 Task: Create a due date automation trigger when advanced on, on the monday before a card is due add dates with a complete due date at 11:00 AM.
Action: Mouse moved to (1336, 112)
Screenshot: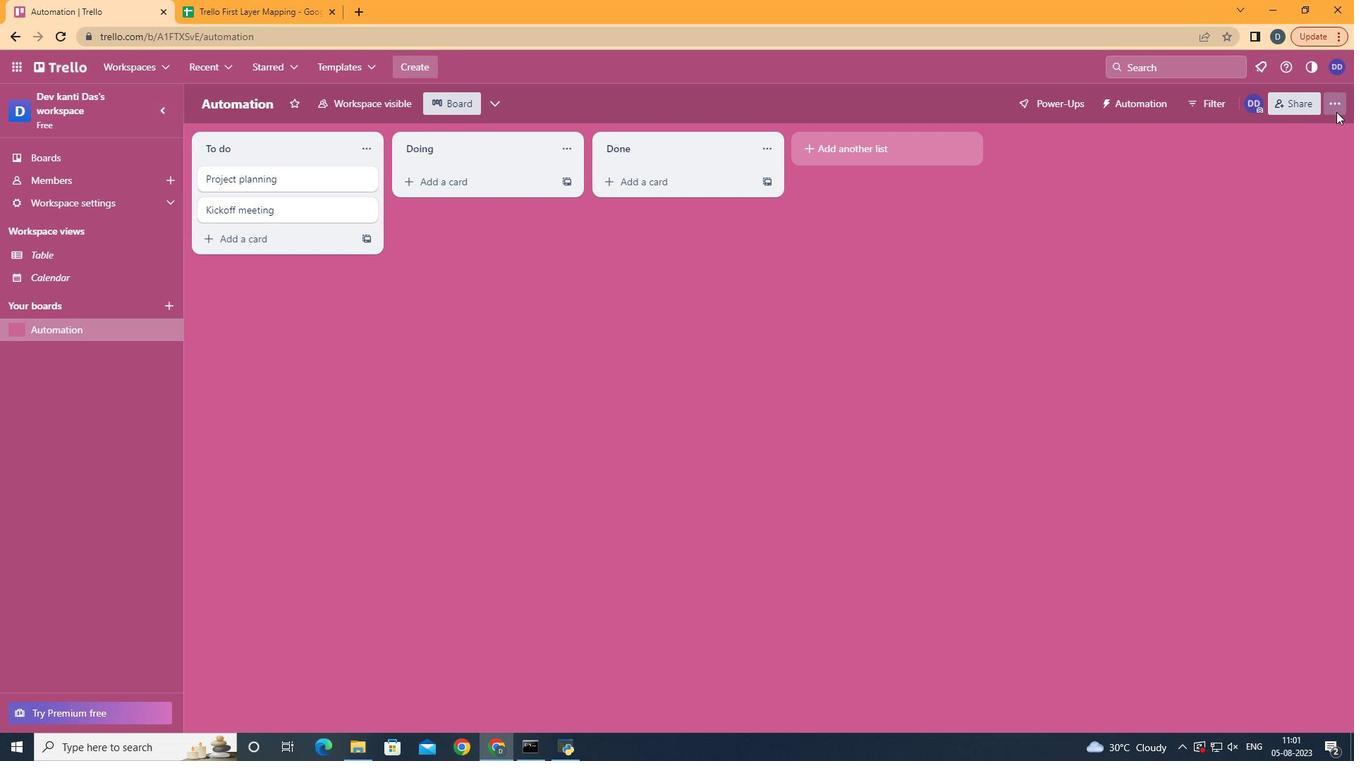 
Action: Mouse pressed left at (1336, 112)
Screenshot: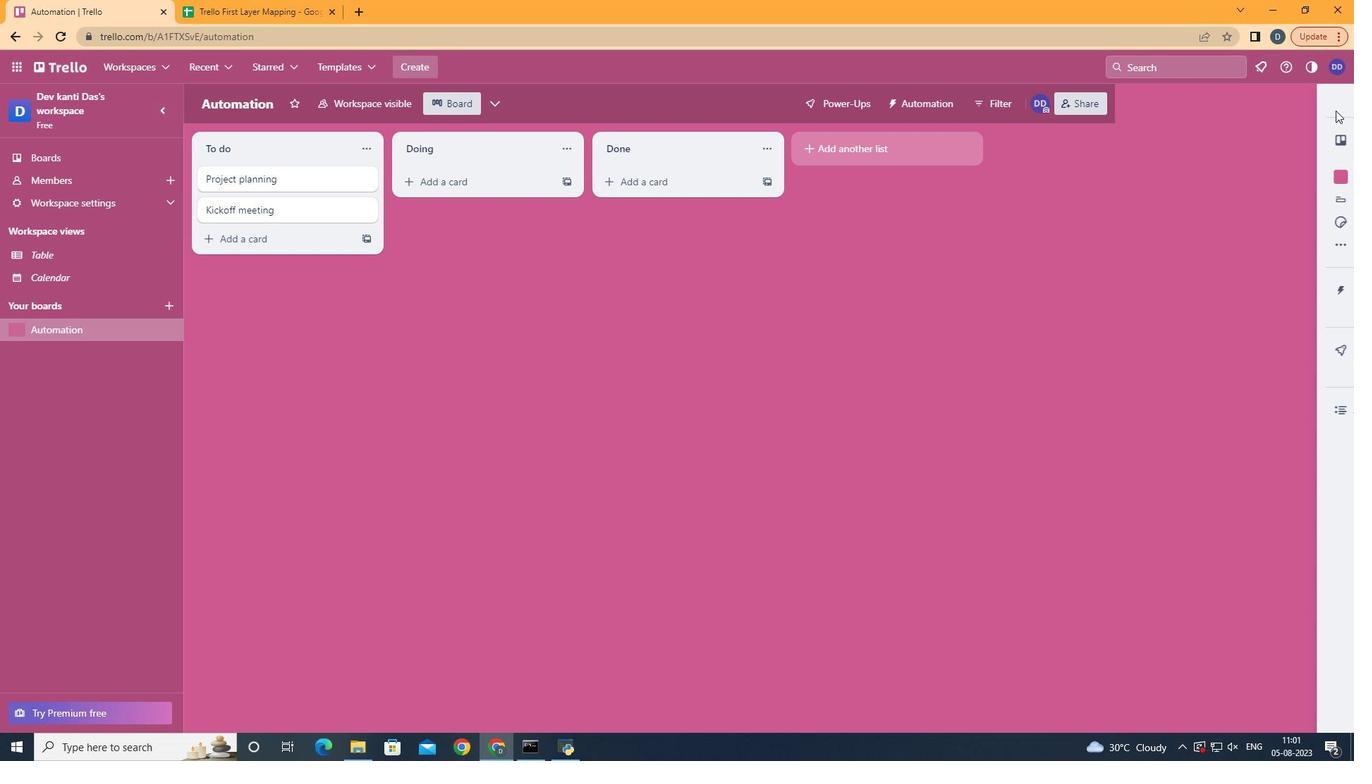 
Action: Mouse moved to (1199, 325)
Screenshot: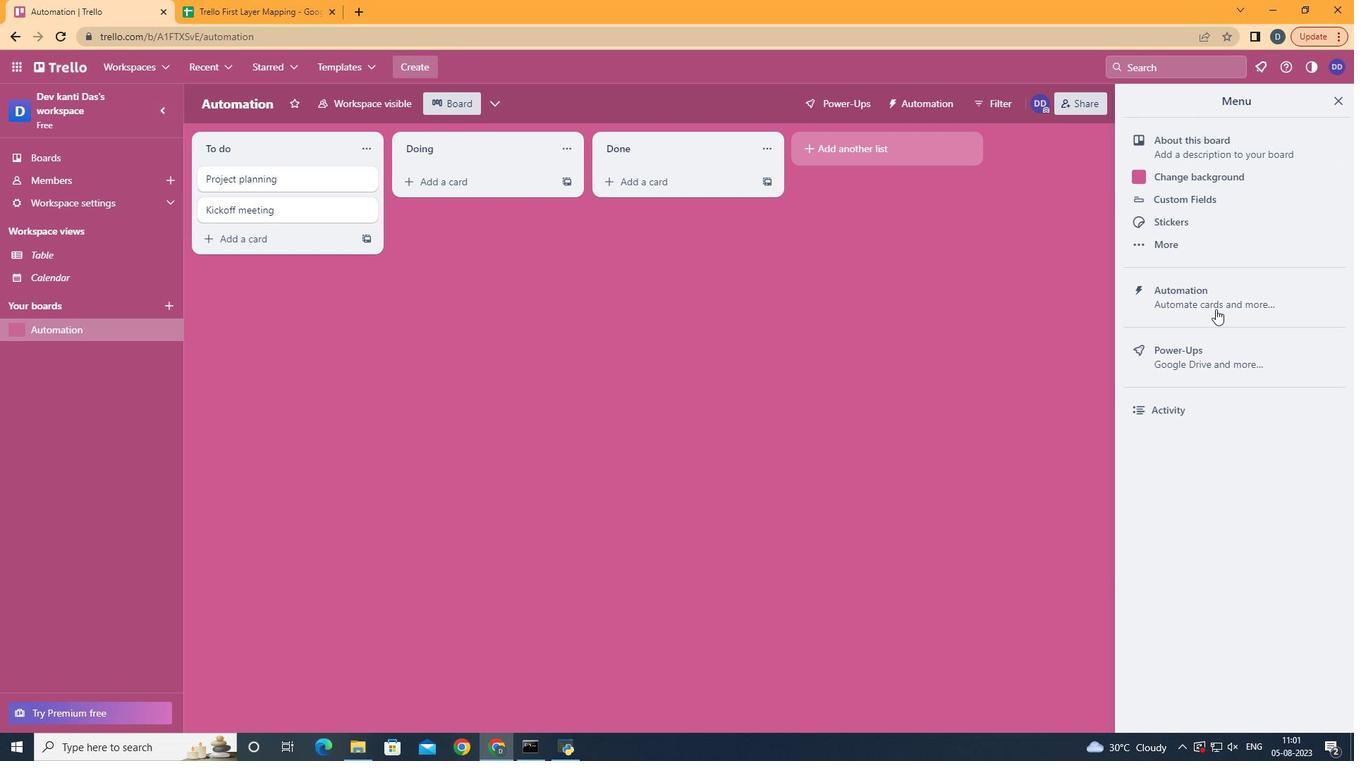 
Action: Mouse pressed left at (1199, 325)
Screenshot: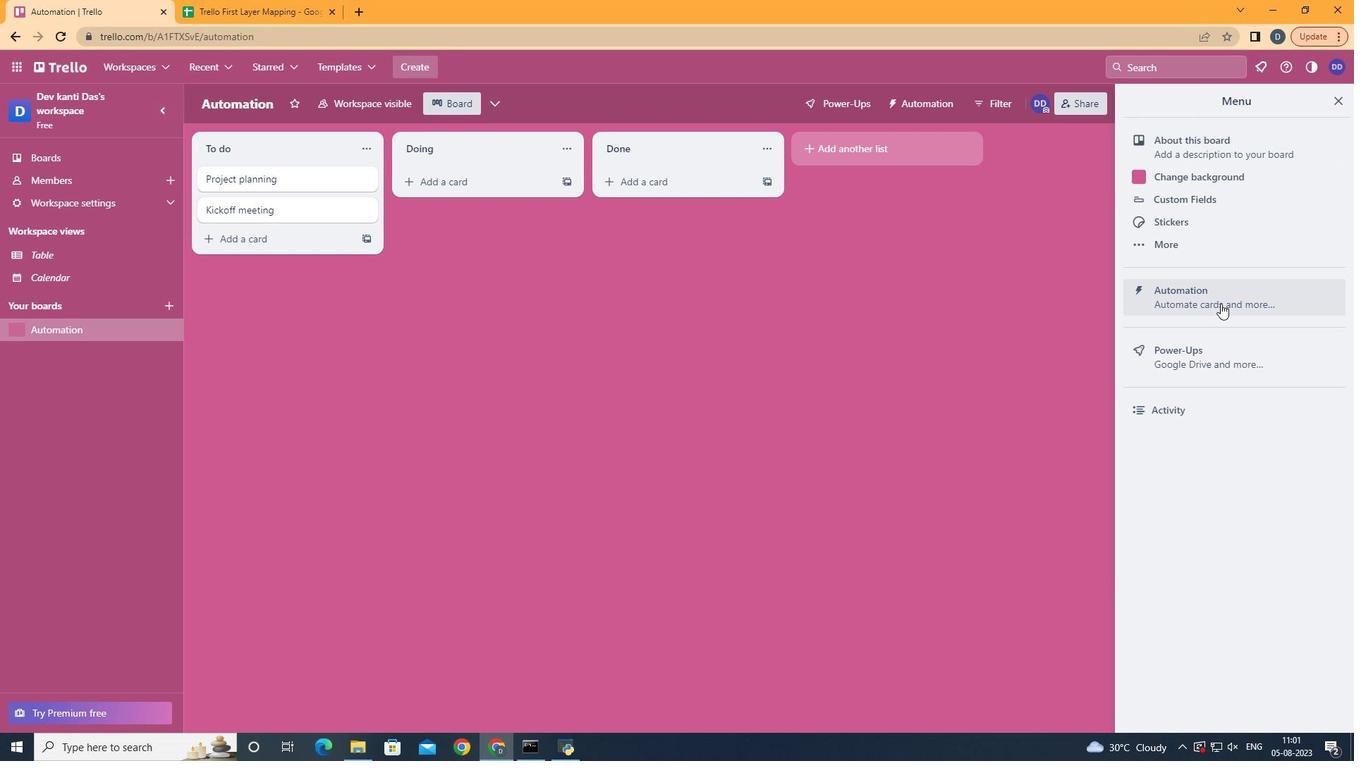 
Action: Mouse moved to (1220, 303)
Screenshot: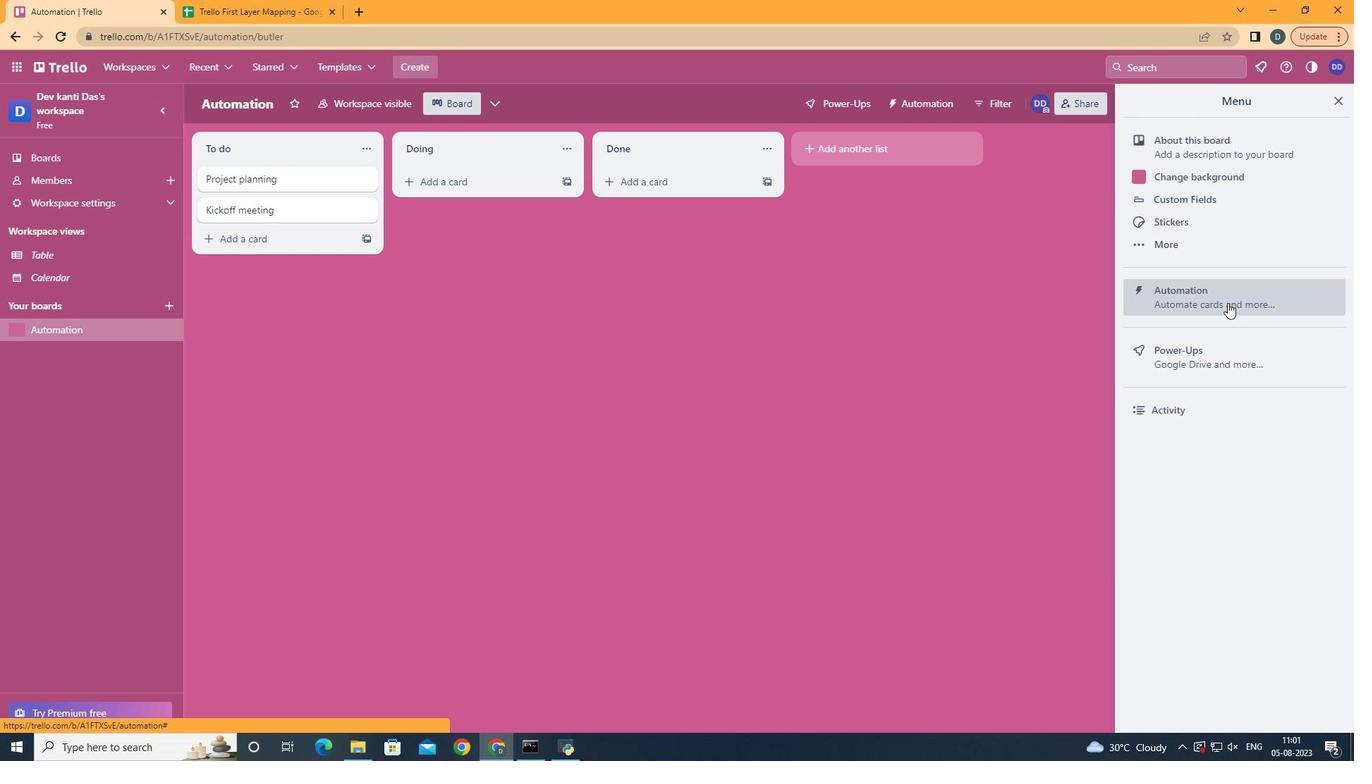 
Action: Mouse pressed left at (1220, 303)
Screenshot: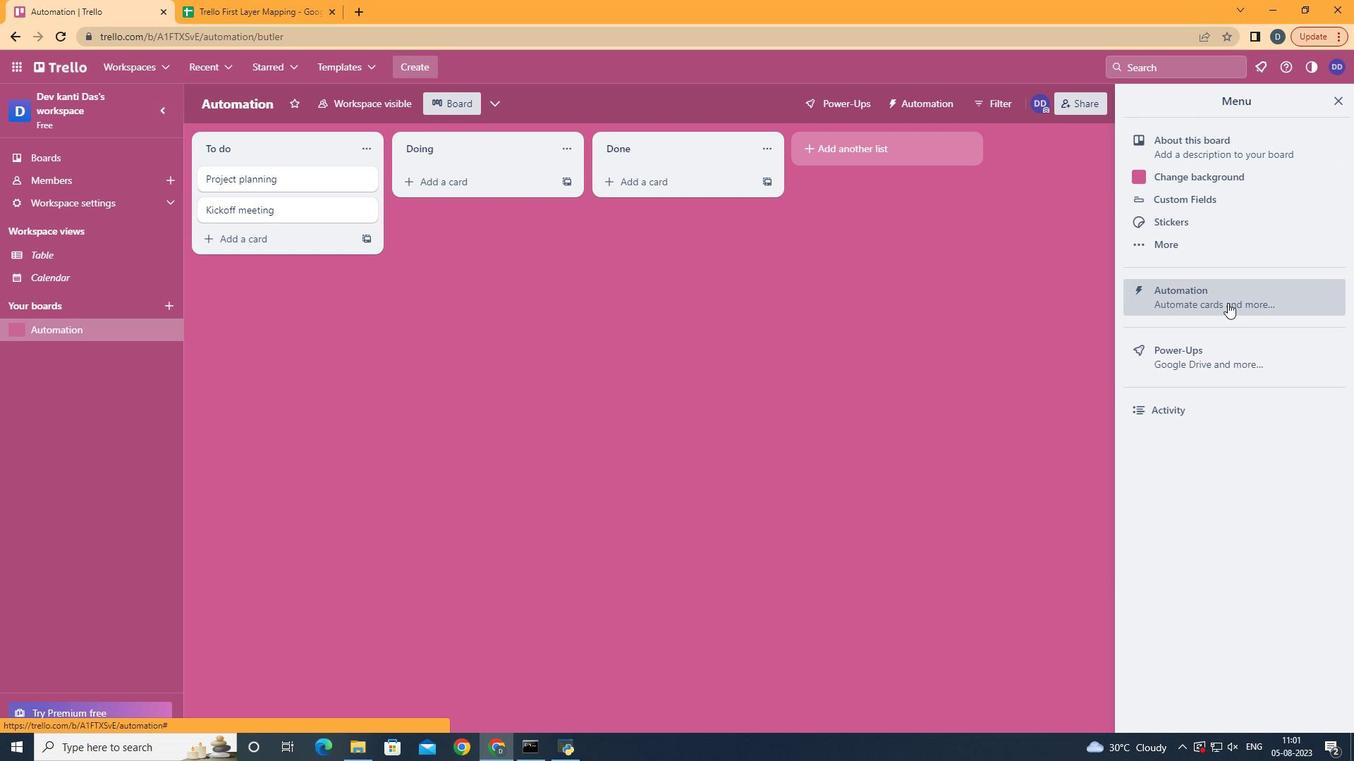 
Action: Mouse moved to (267, 284)
Screenshot: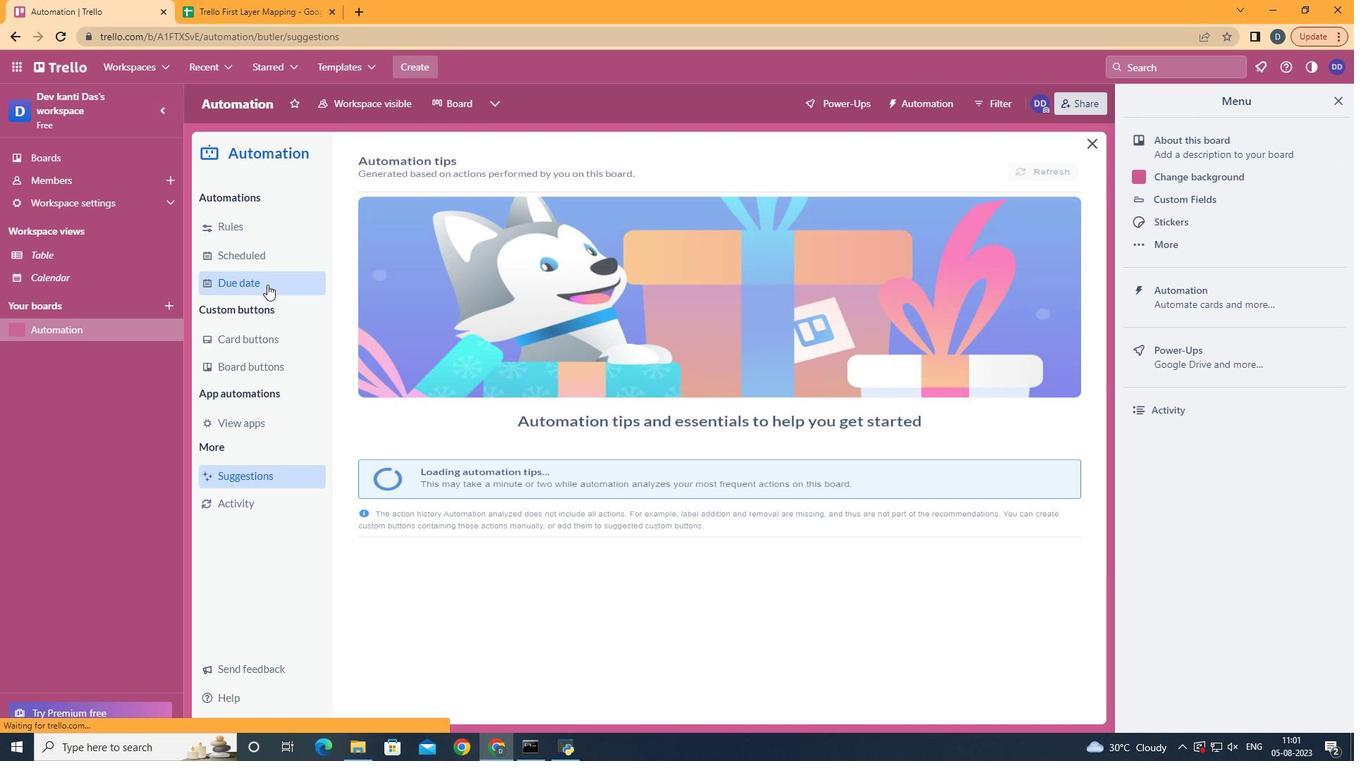 
Action: Mouse pressed left at (267, 284)
Screenshot: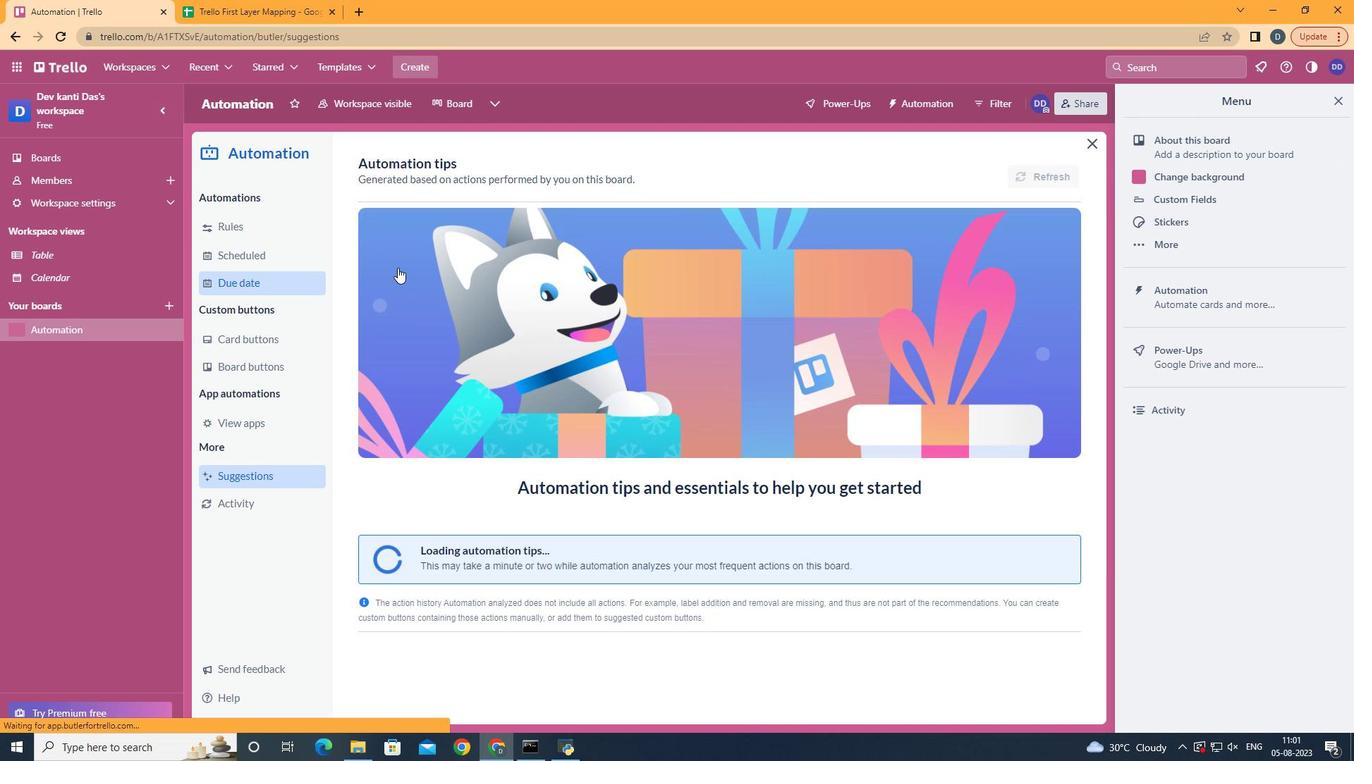 
Action: Mouse moved to (999, 166)
Screenshot: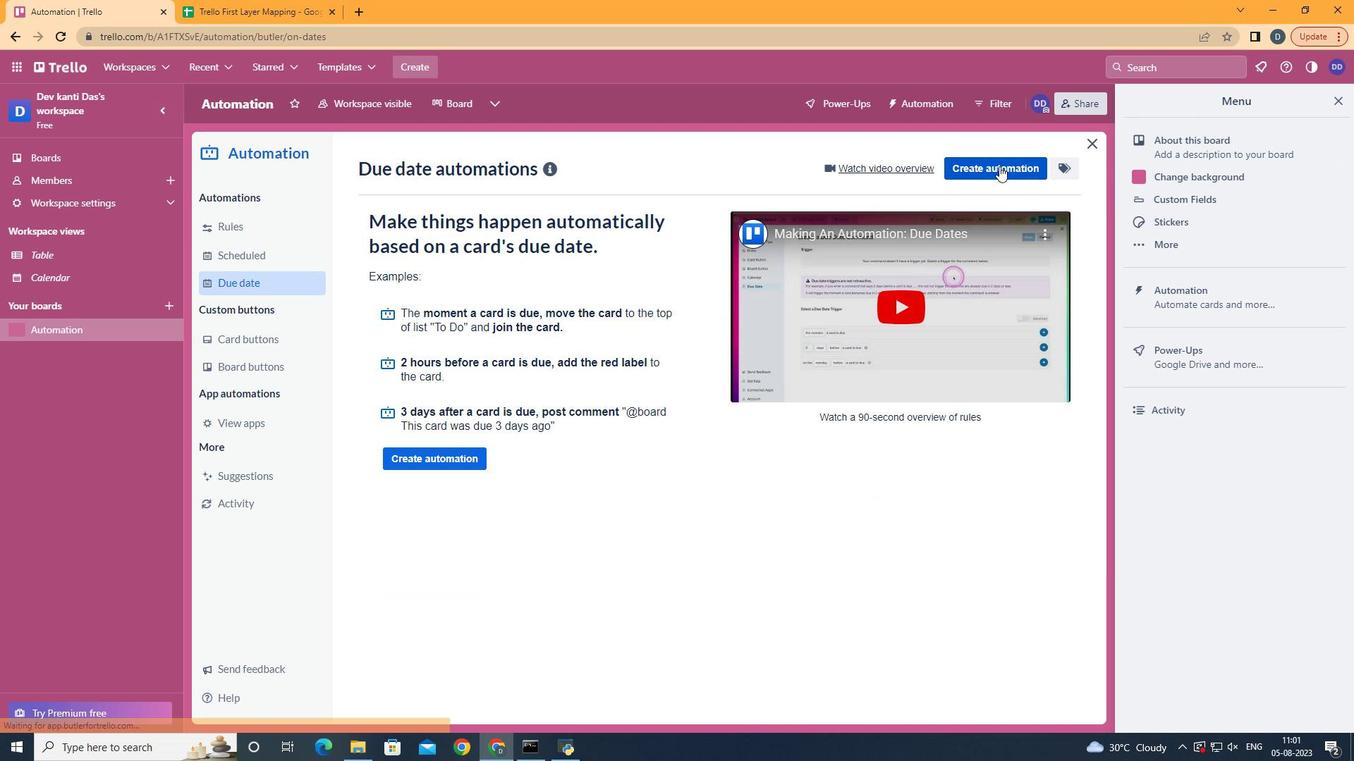 
Action: Mouse pressed left at (999, 166)
Screenshot: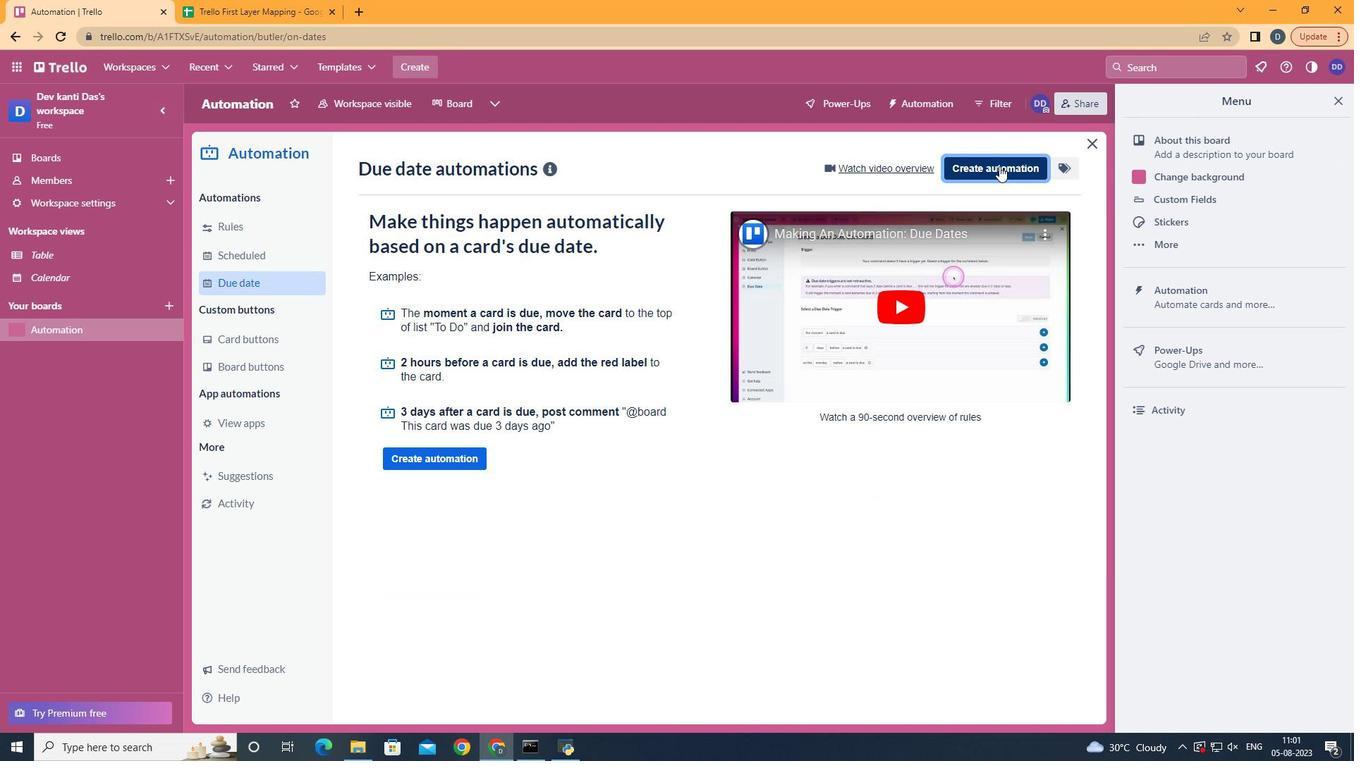 
Action: Mouse moved to (727, 294)
Screenshot: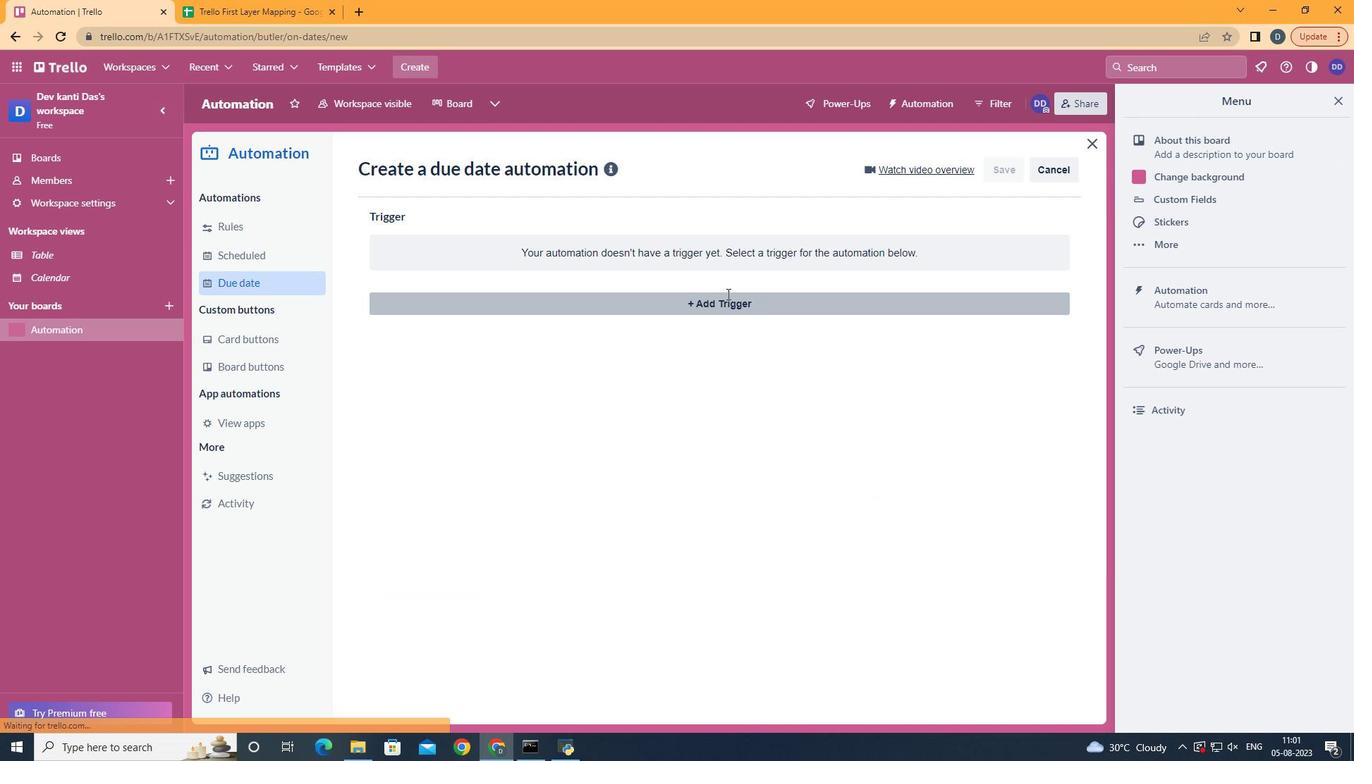 
Action: Mouse pressed left at (727, 294)
Screenshot: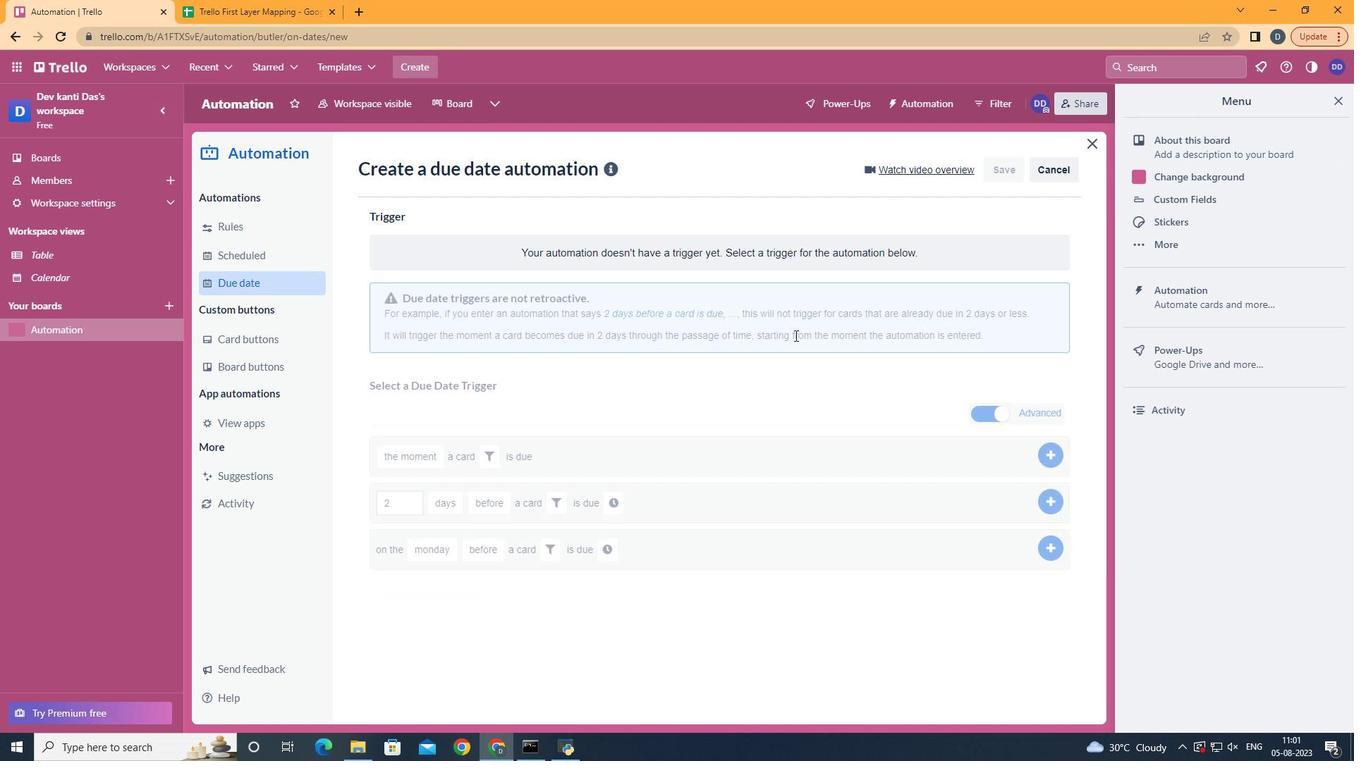 
Action: Mouse moved to (451, 372)
Screenshot: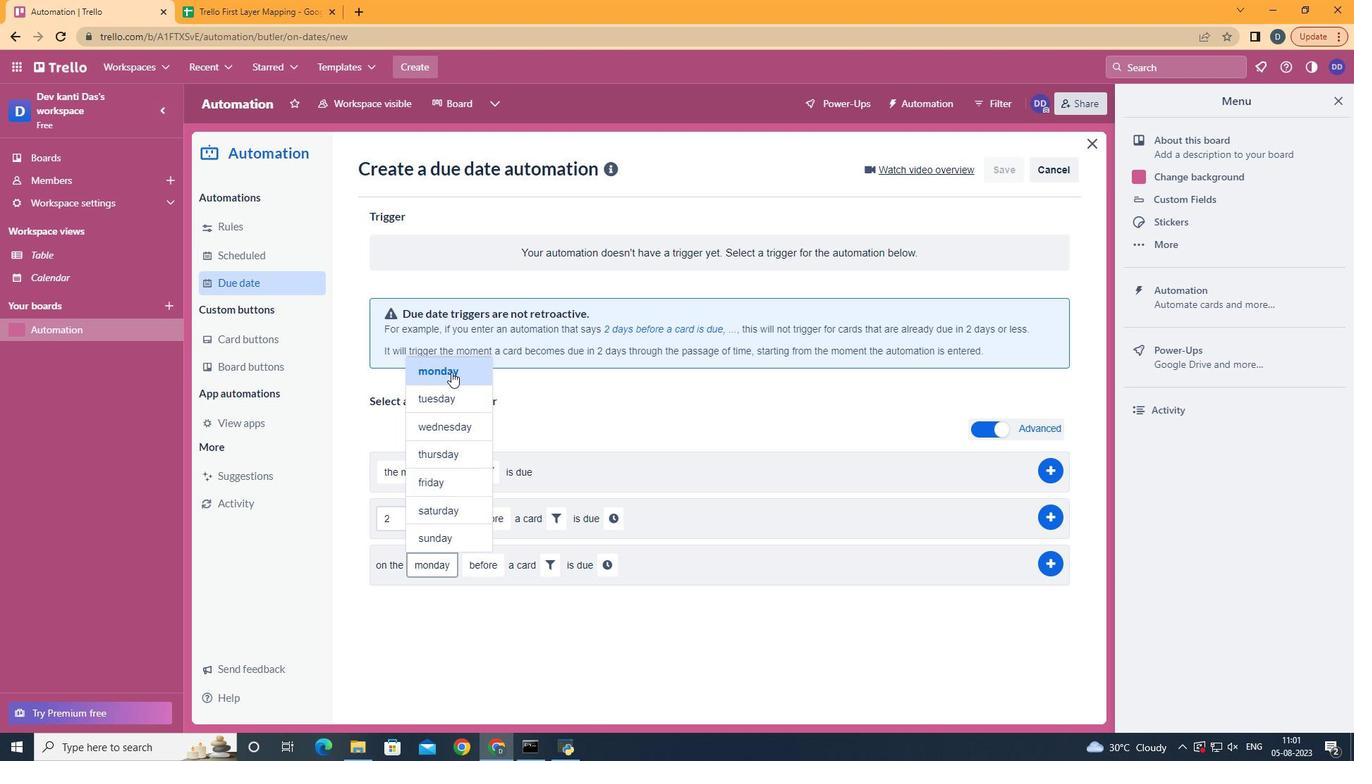
Action: Mouse pressed left at (451, 372)
Screenshot: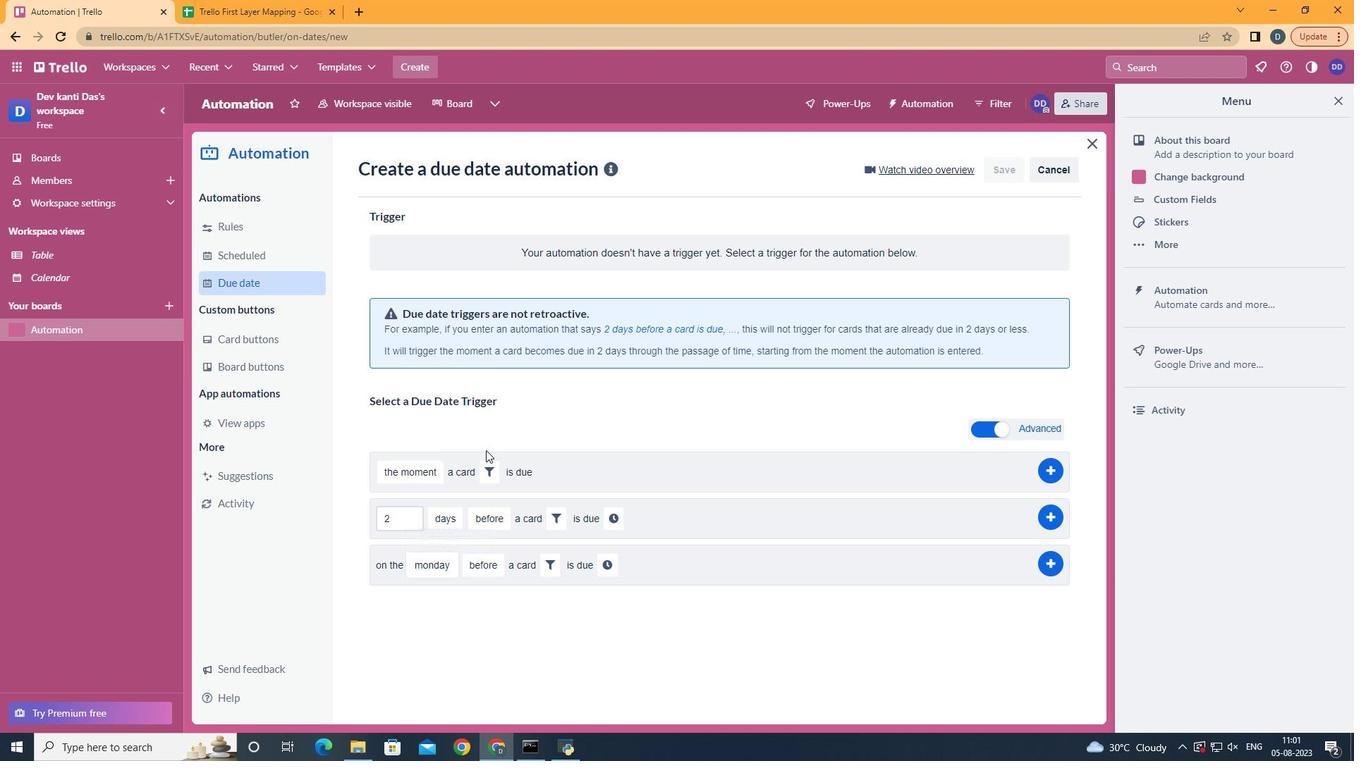 
Action: Mouse moved to (488, 598)
Screenshot: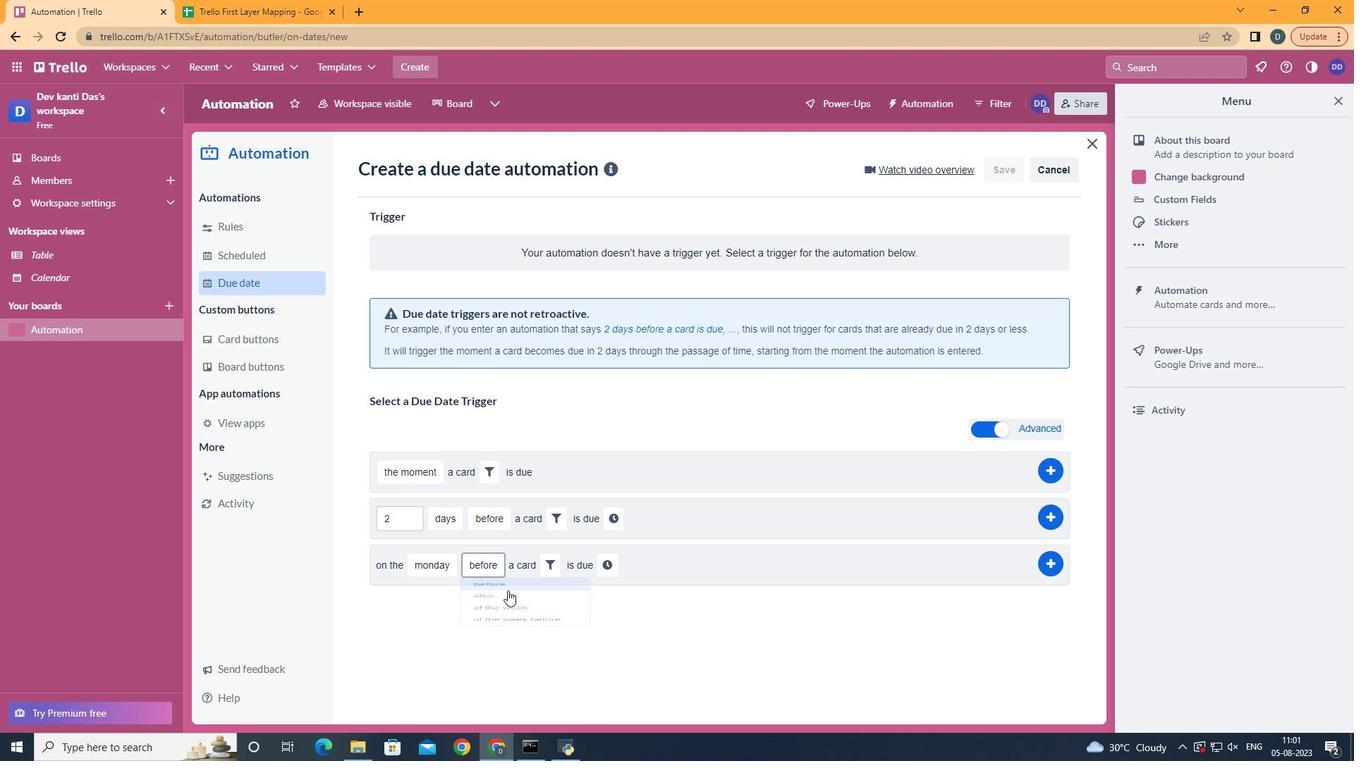 
Action: Mouse pressed left at (488, 598)
Screenshot: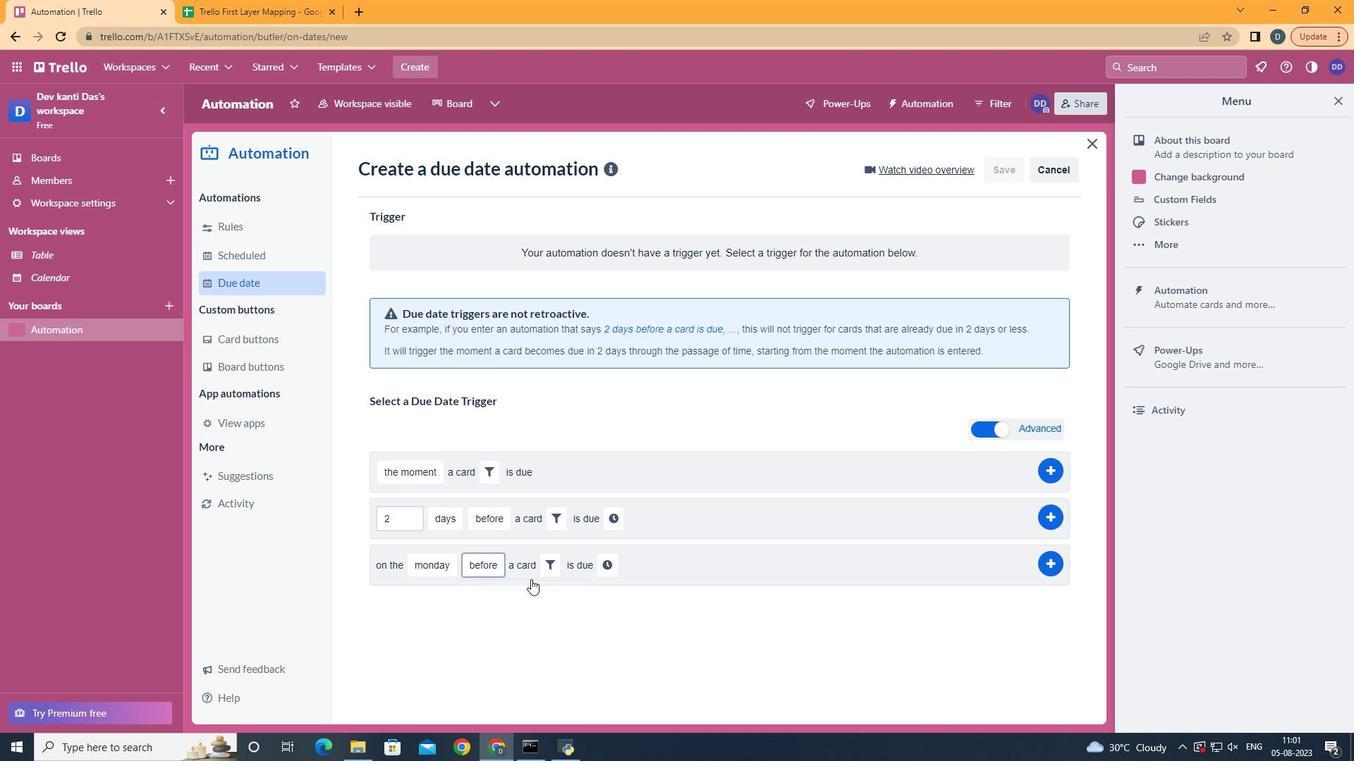 
Action: Mouse moved to (550, 567)
Screenshot: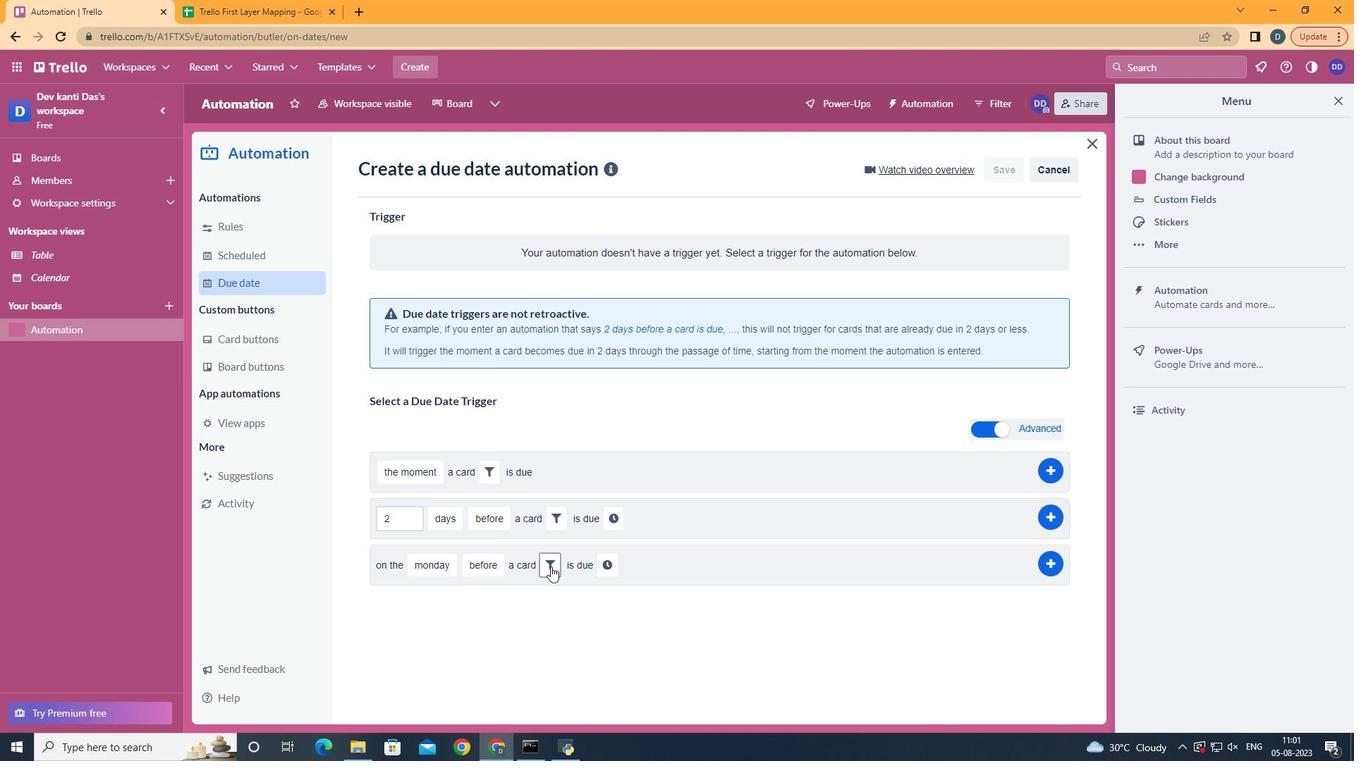 
Action: Mouse pressed left at (550, 567)
Screenshot: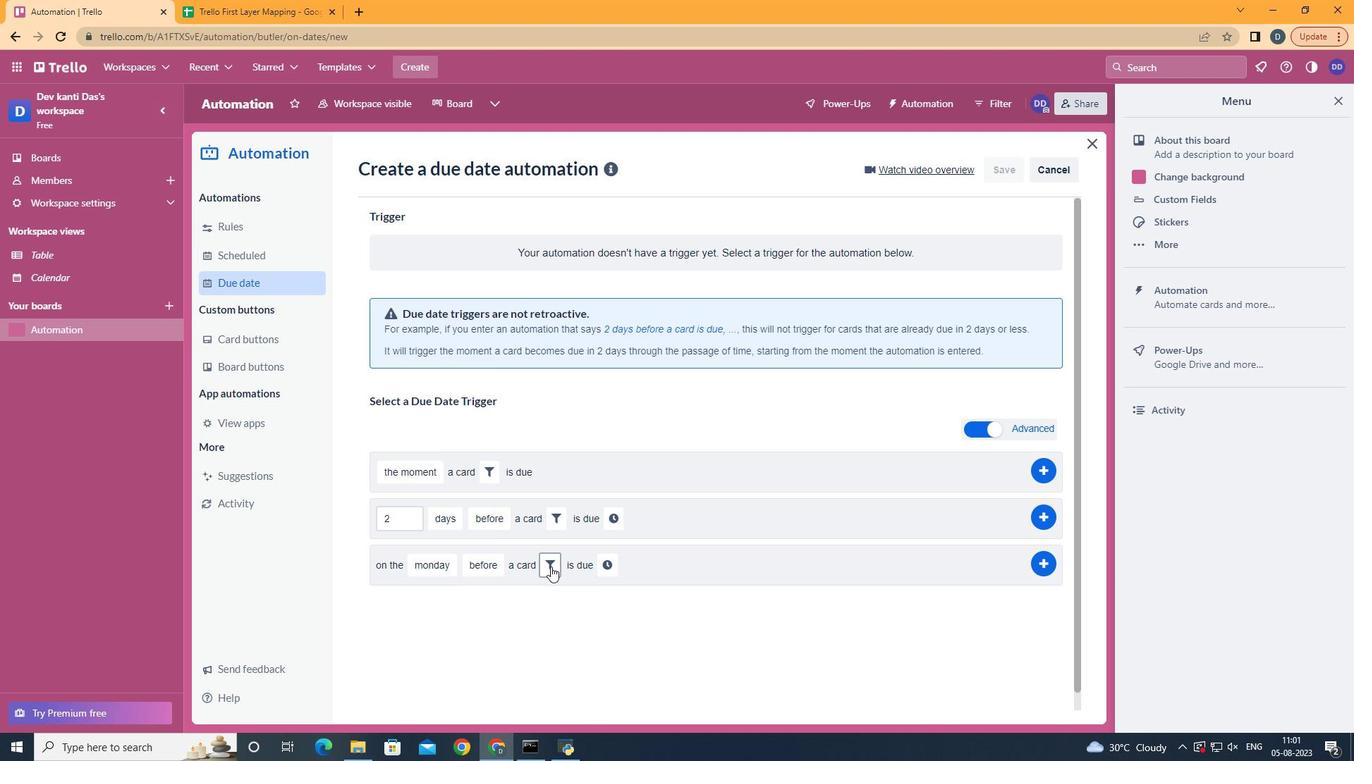 
Action: Mouse moved to (638, 610)
Screenshot: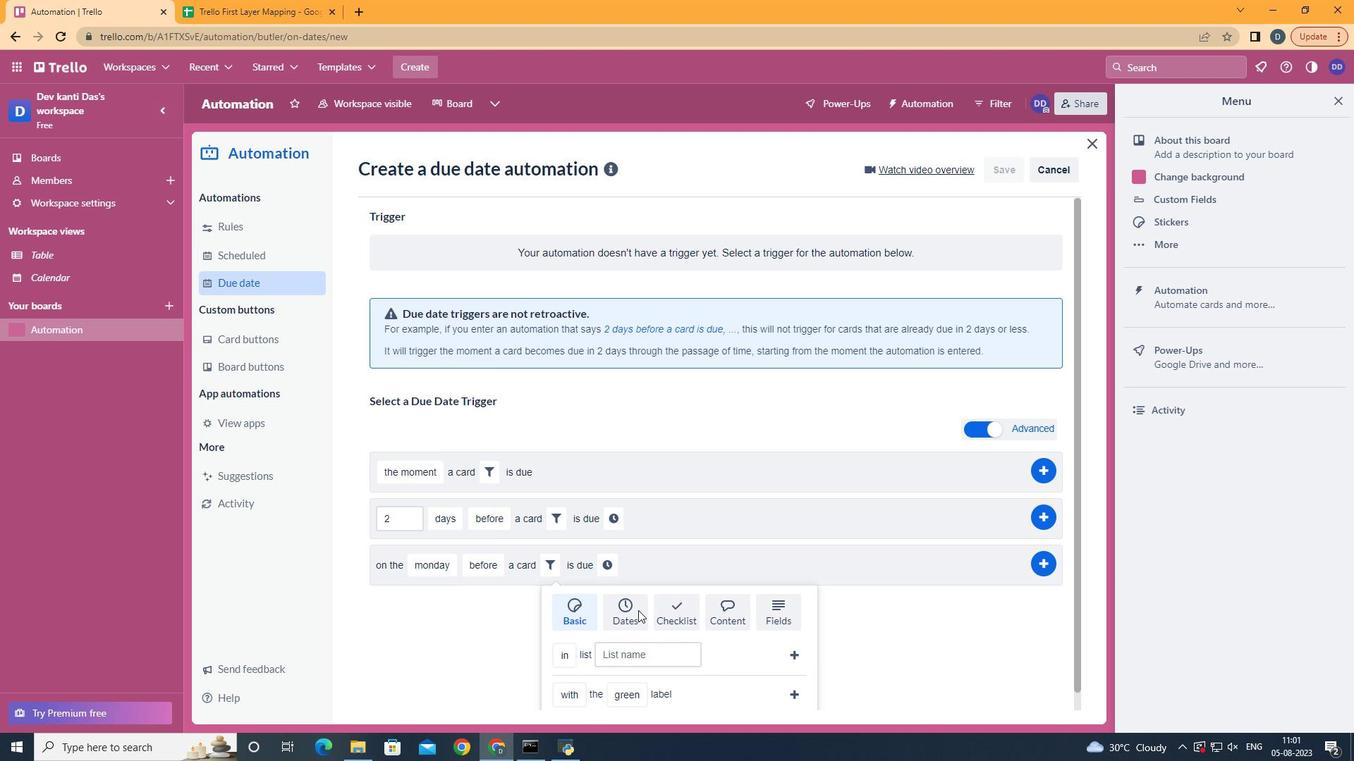
Action: Mouse pressed left at (638, 610)
Screenshot: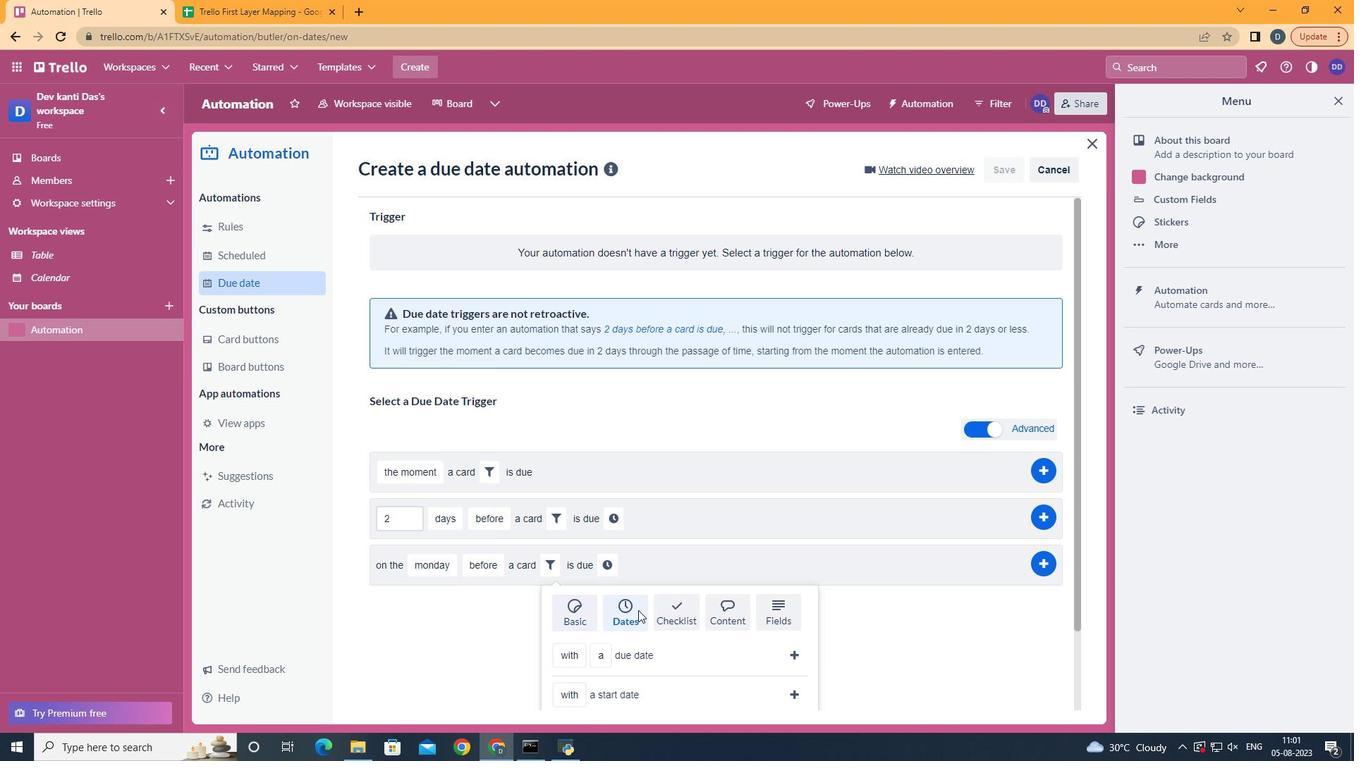 
Action: Mouse scrolled (638, 610) with delta (0, 0)
Screenshot: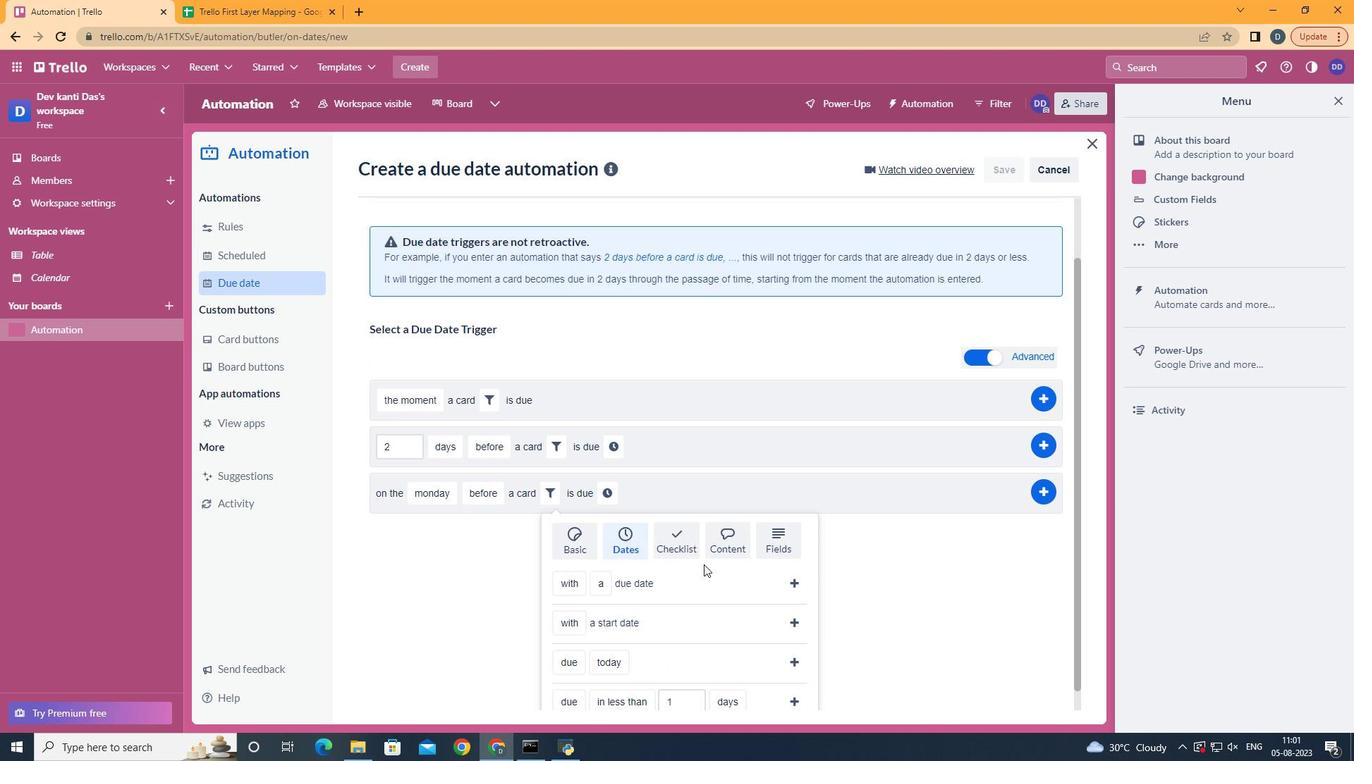 
Action: Mouse scrolled (638, 610) with delta (0, 0)
Screenshot: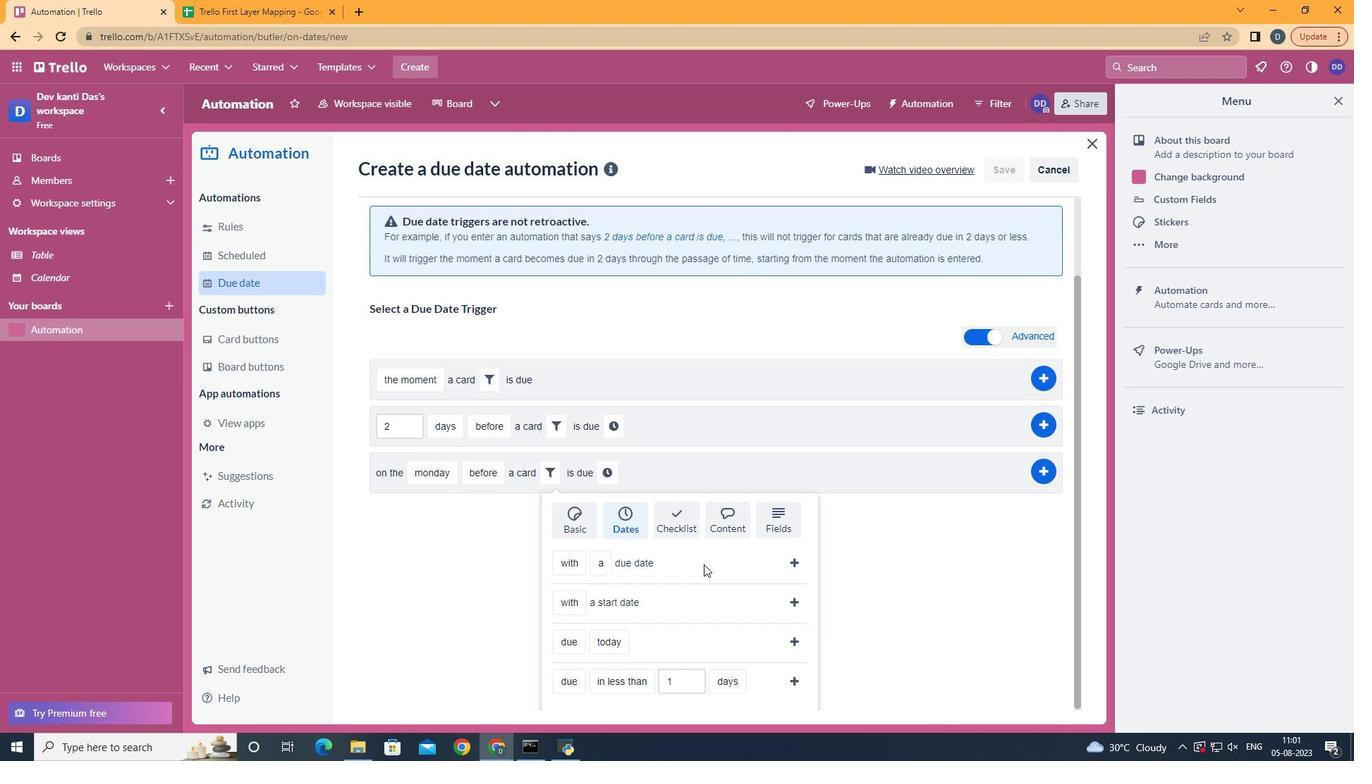 
Action: Mouse scrolled (638, 610) with delta (0, 0)
Screenshot: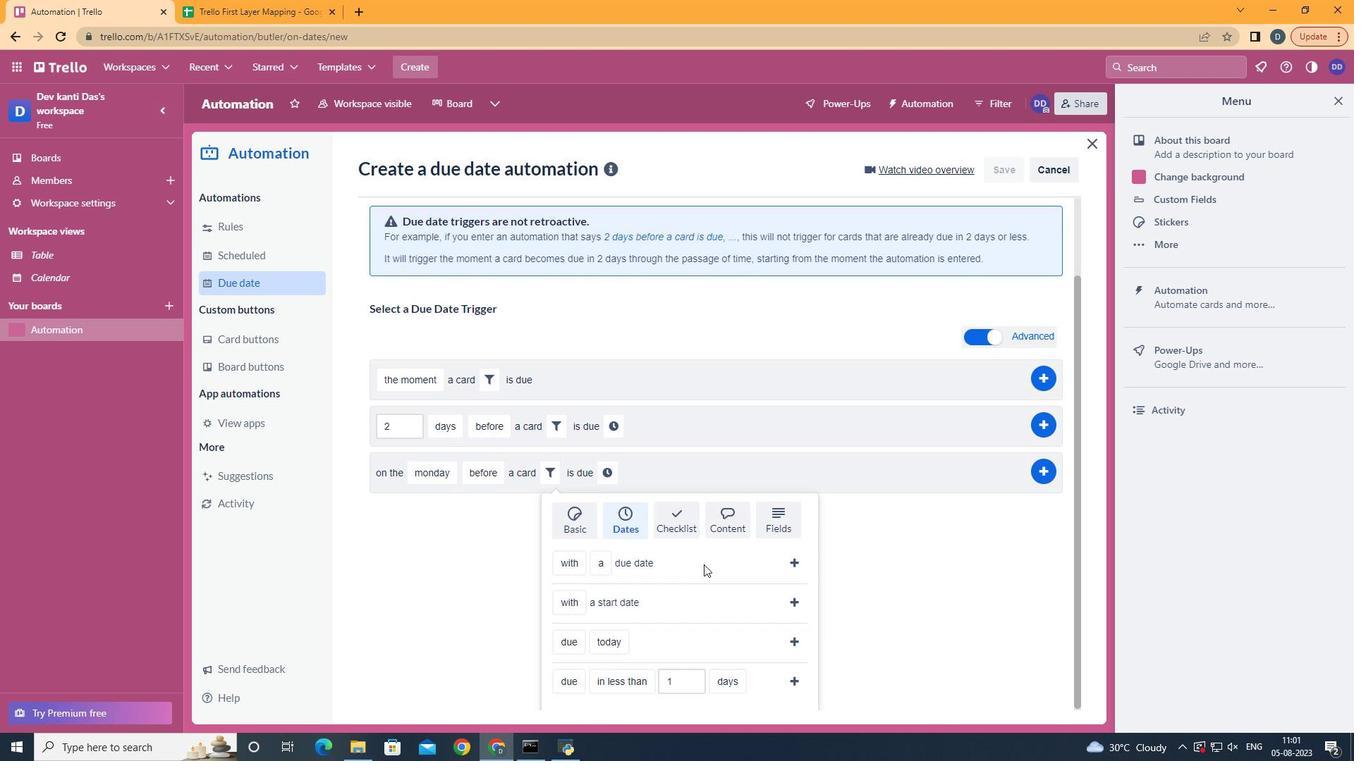 
Action: Mouse scrolled (638, 610) with delta (0, 0)
Screenshot: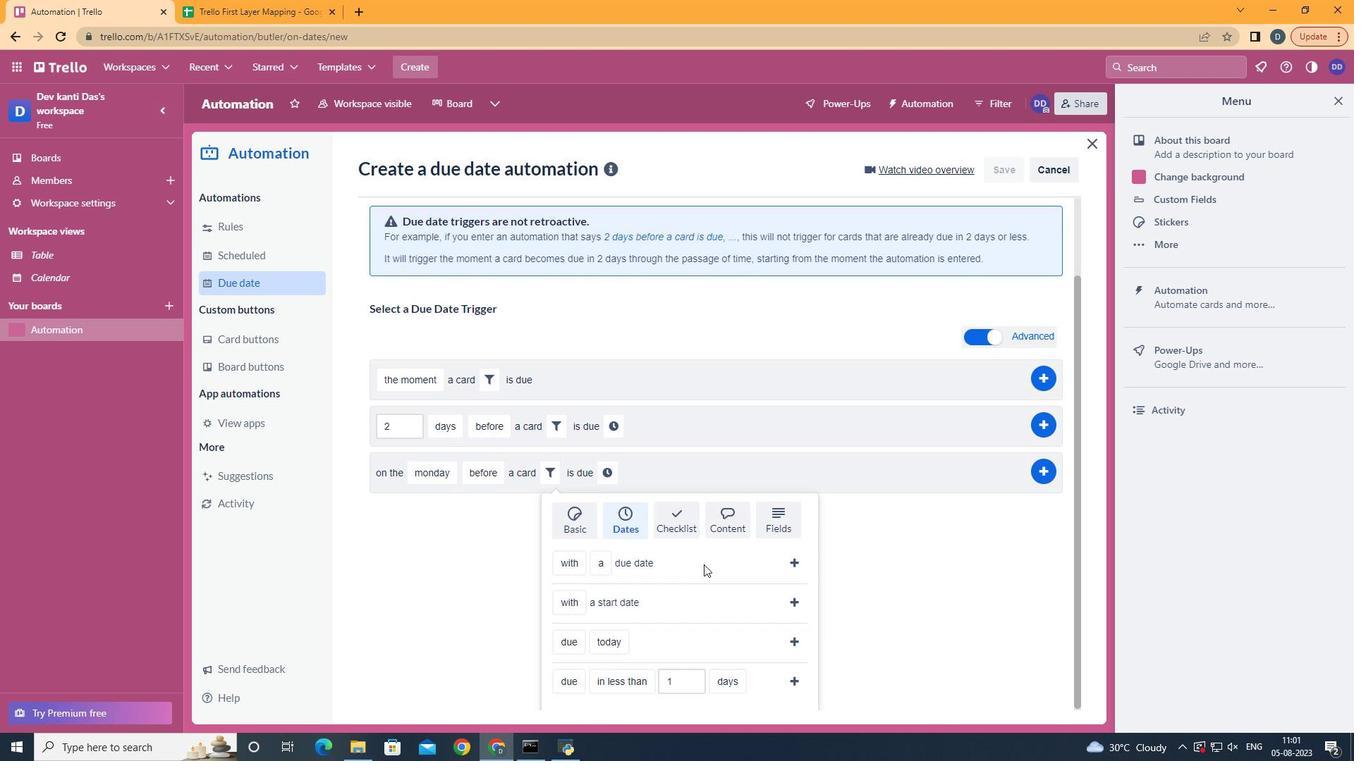 
Action: Mouse scrolled (638, 610) with delta (0, 0)
Screenshot: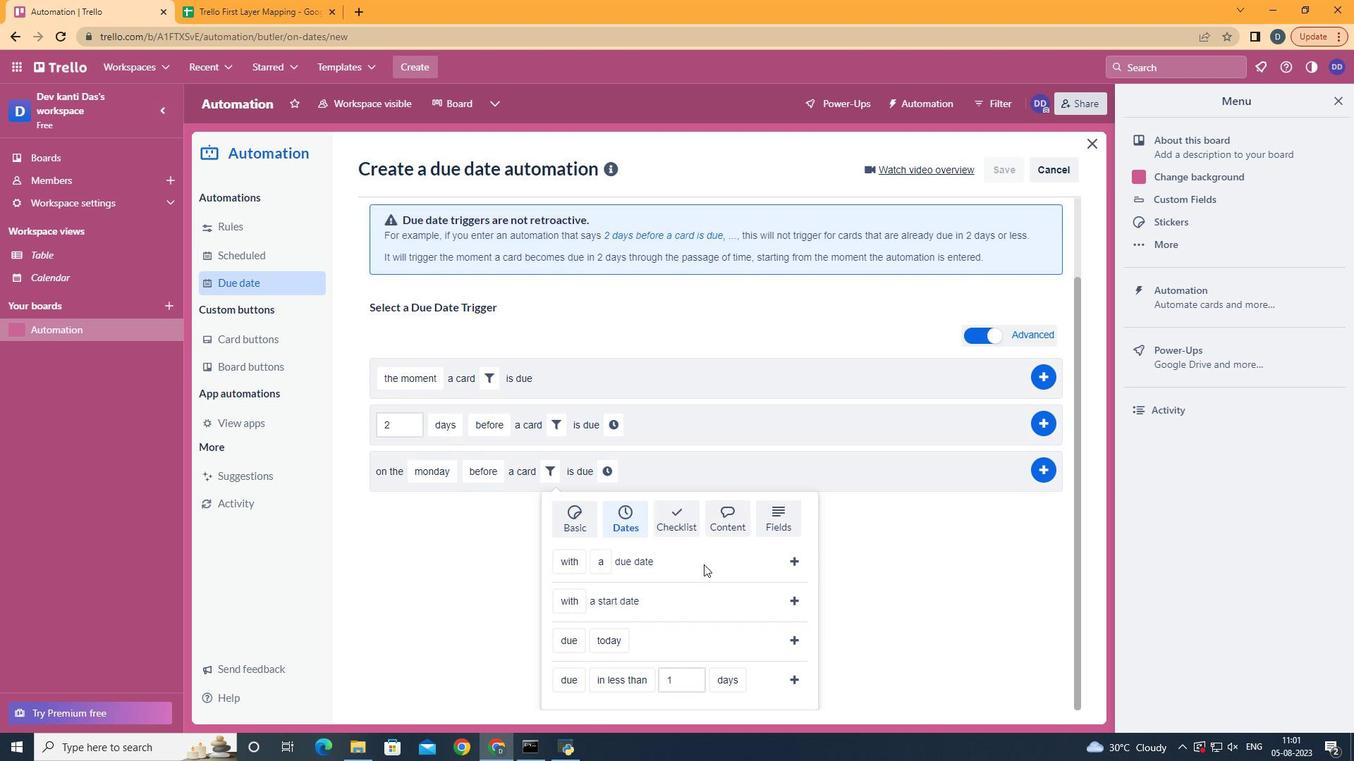 
Action: Mouse moved to (581, 588)
Screenshot: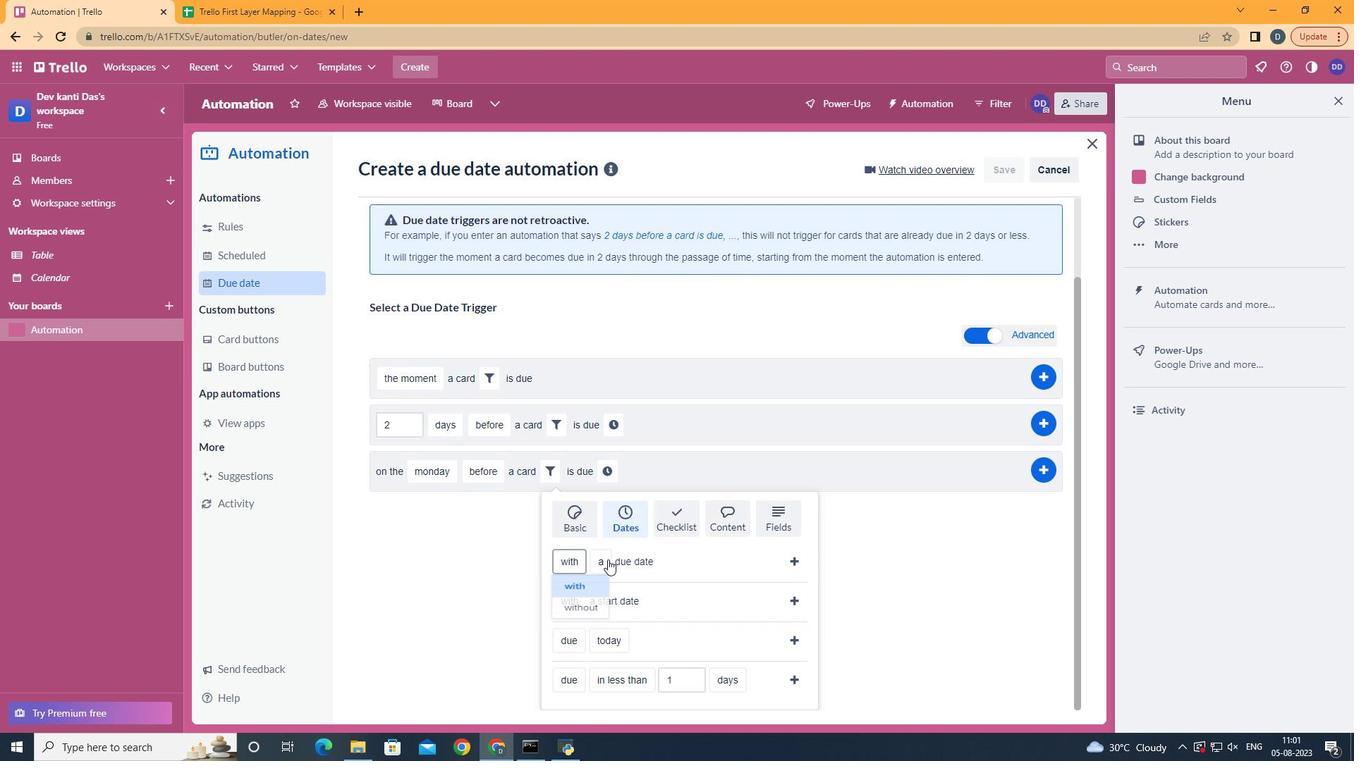 
Action: Mouse pressed left at (581, 588)
Screenshot: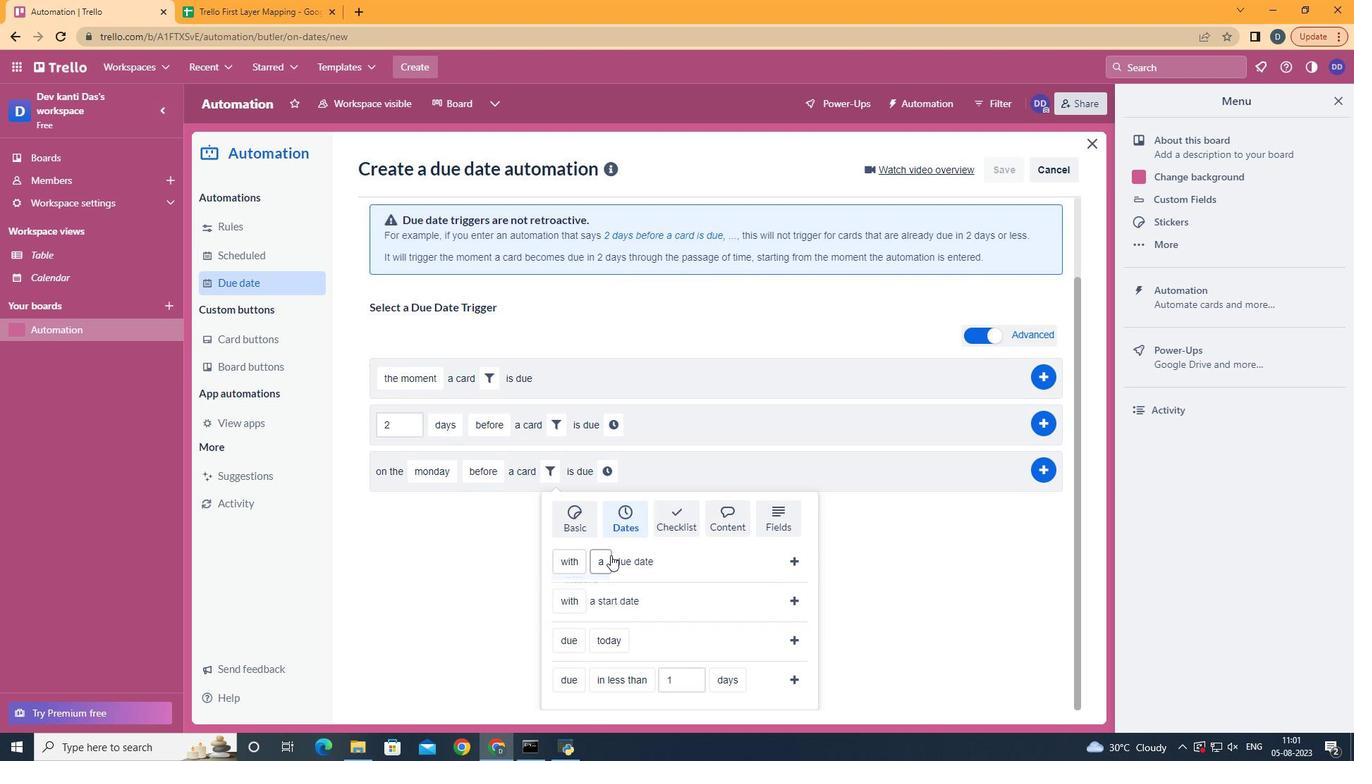 
Action: Mouse moved to (627, 613)
Screenshot: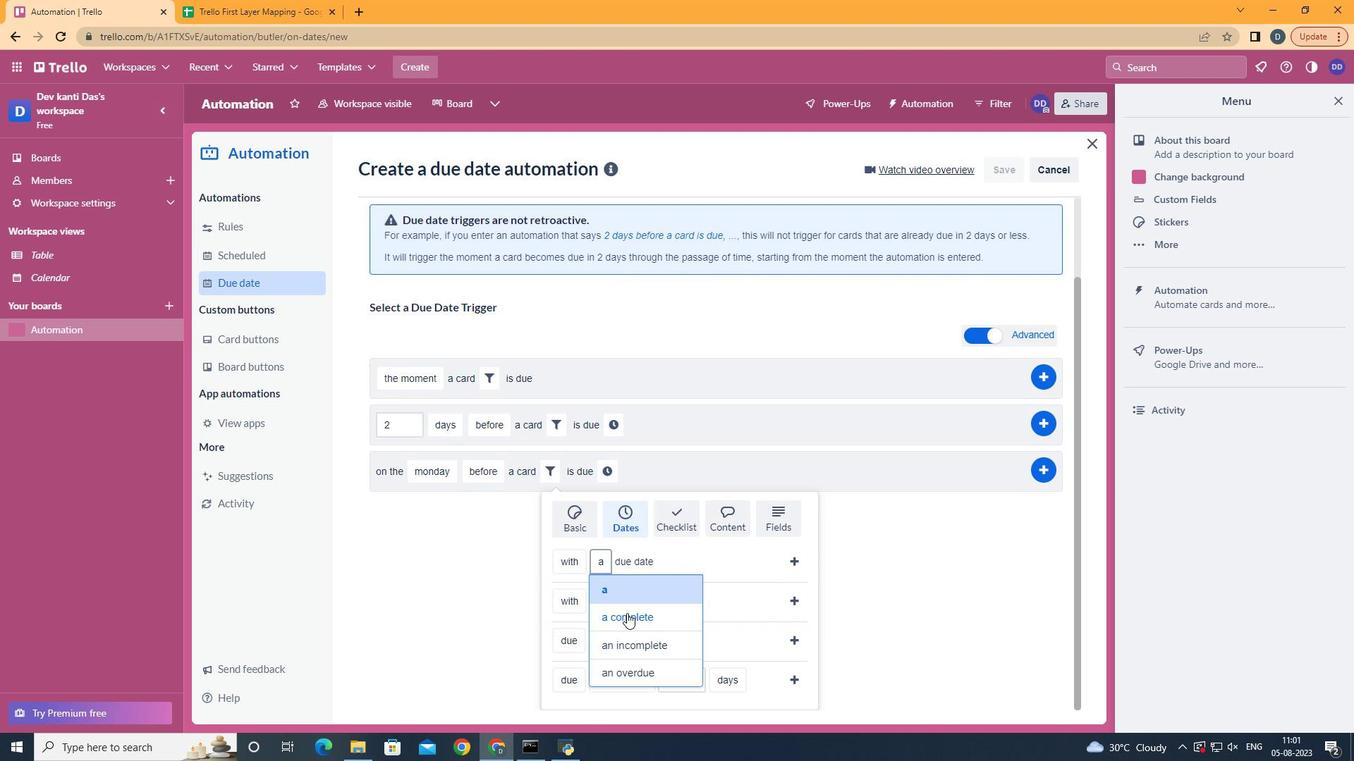 
Action: Mouse pressed left at (627, 613)
Screenshot: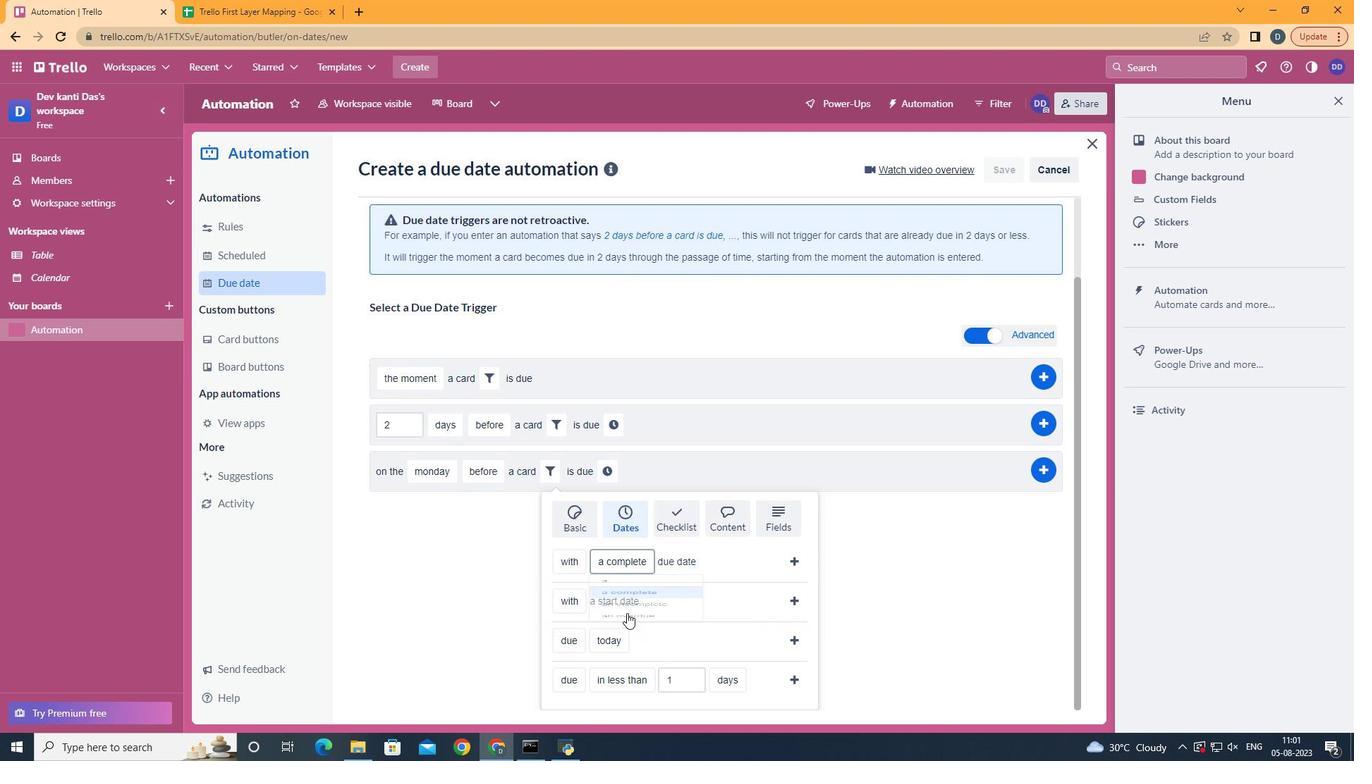
Action: Mouse moved to (798, 563)
Screenshot: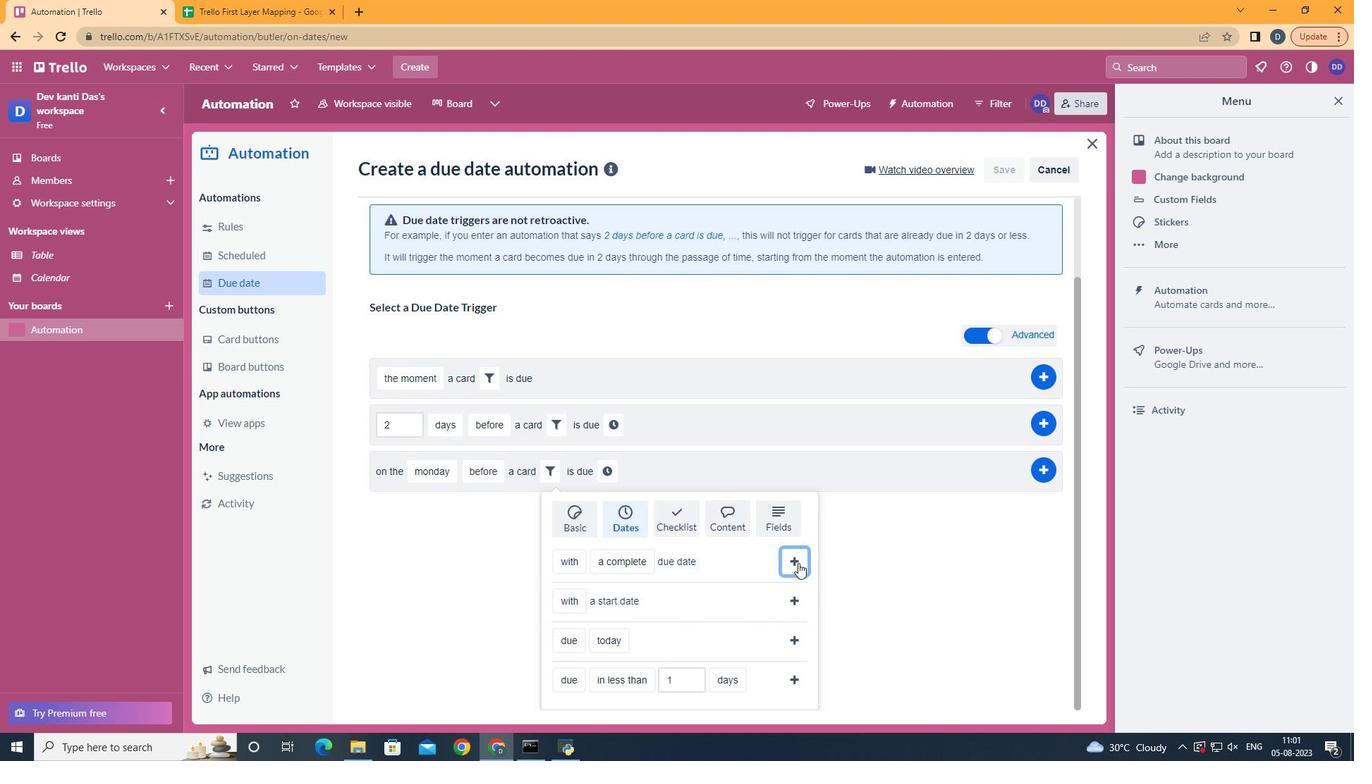 
Action: Mouse pressed left at (798, 563)
Screenshot: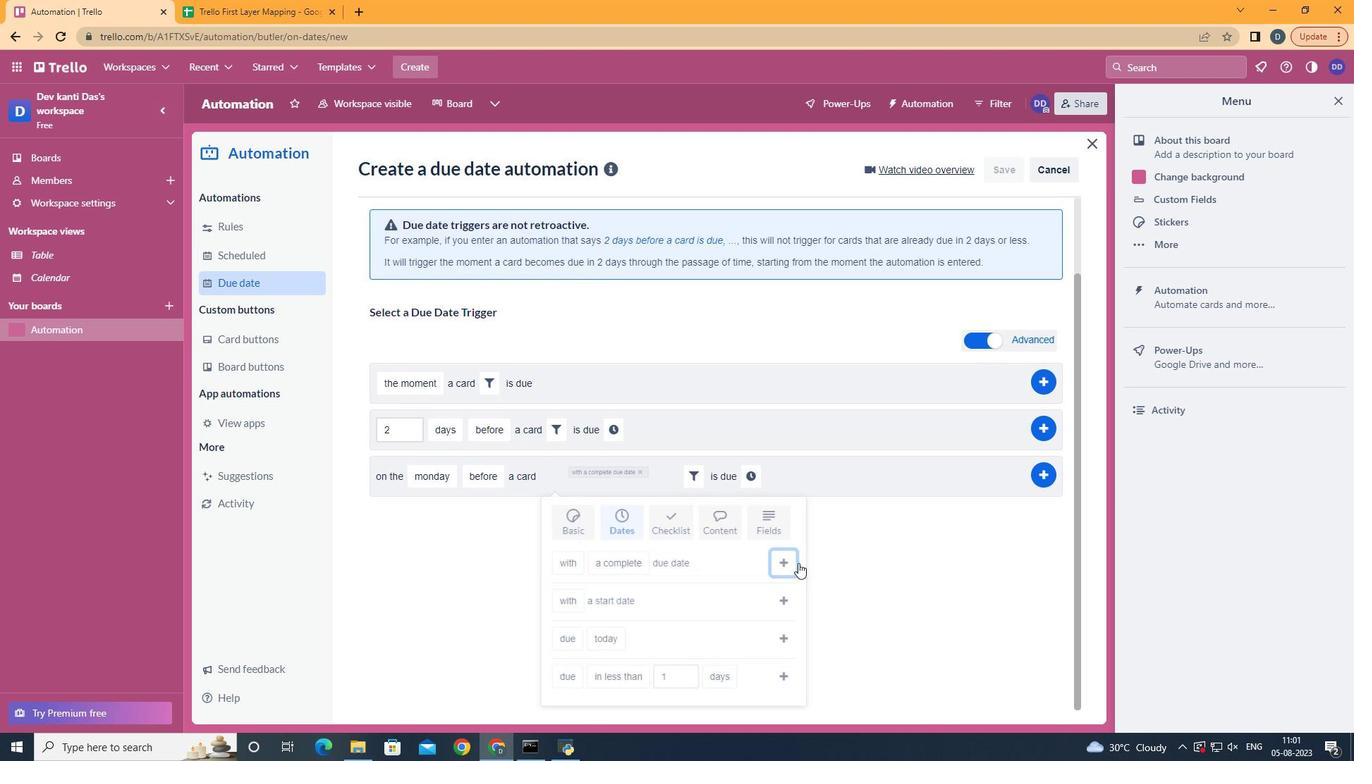 
Action: Mouse moved to (749, 565)
Screenshot: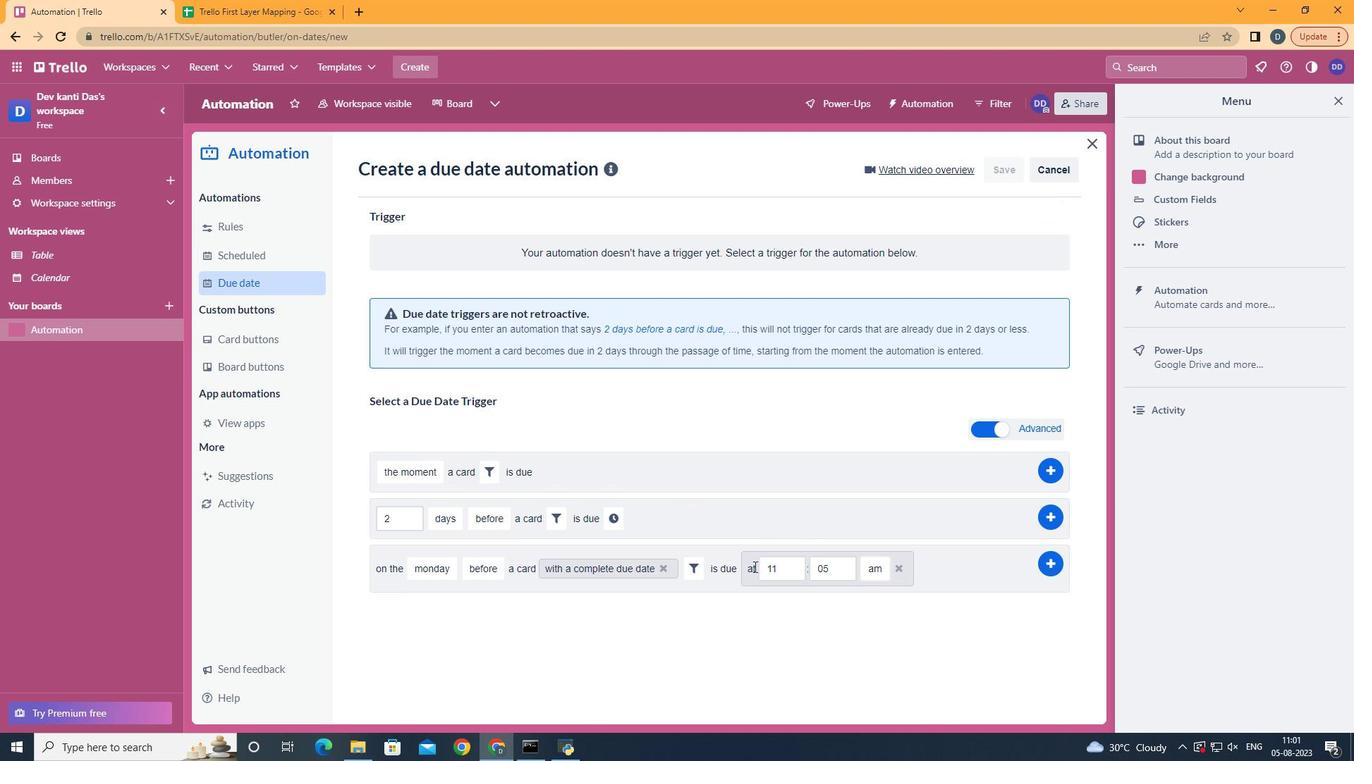 
Action: Mouse pressed left at (749, 565)
Screenshot: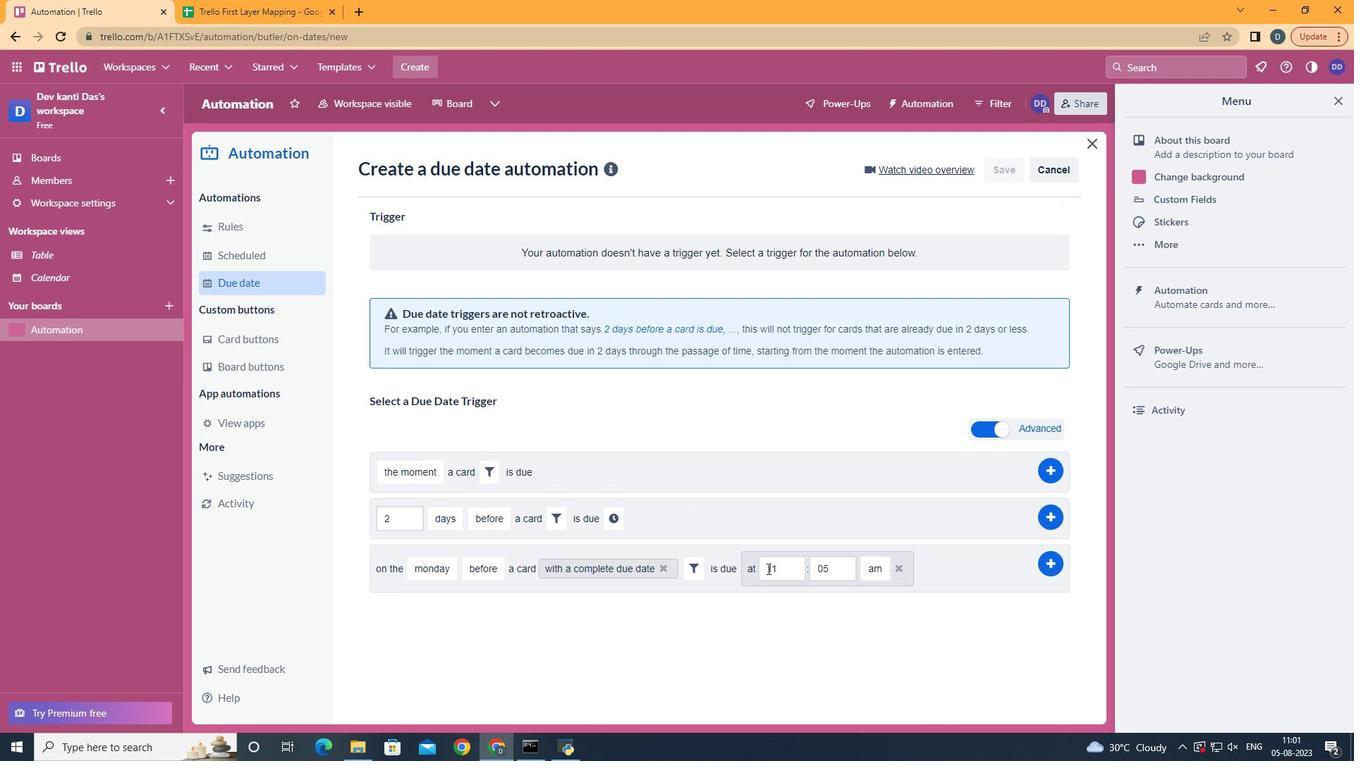 
Action: Mouse moved to (842, 569)
Screenshot: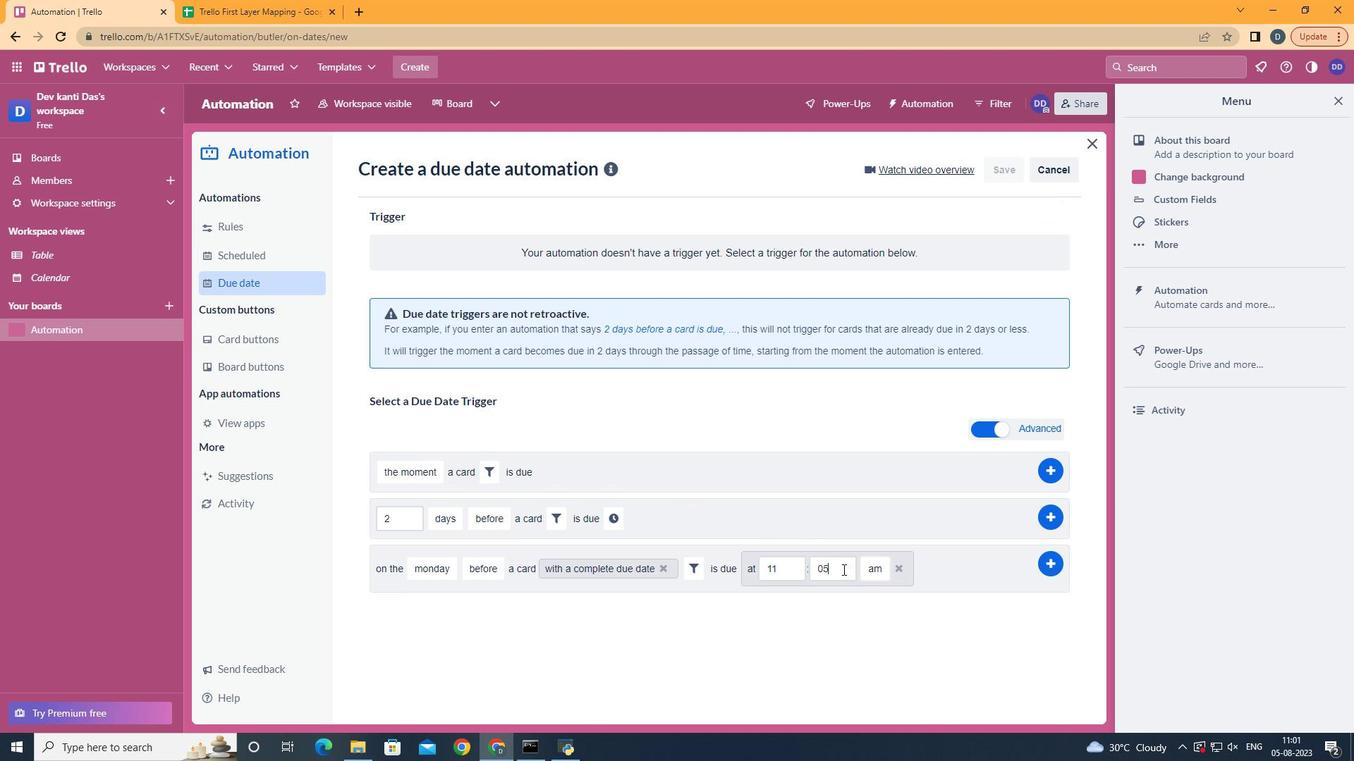 
Action: Mouse pressed left at (842, 569)
Screenshot: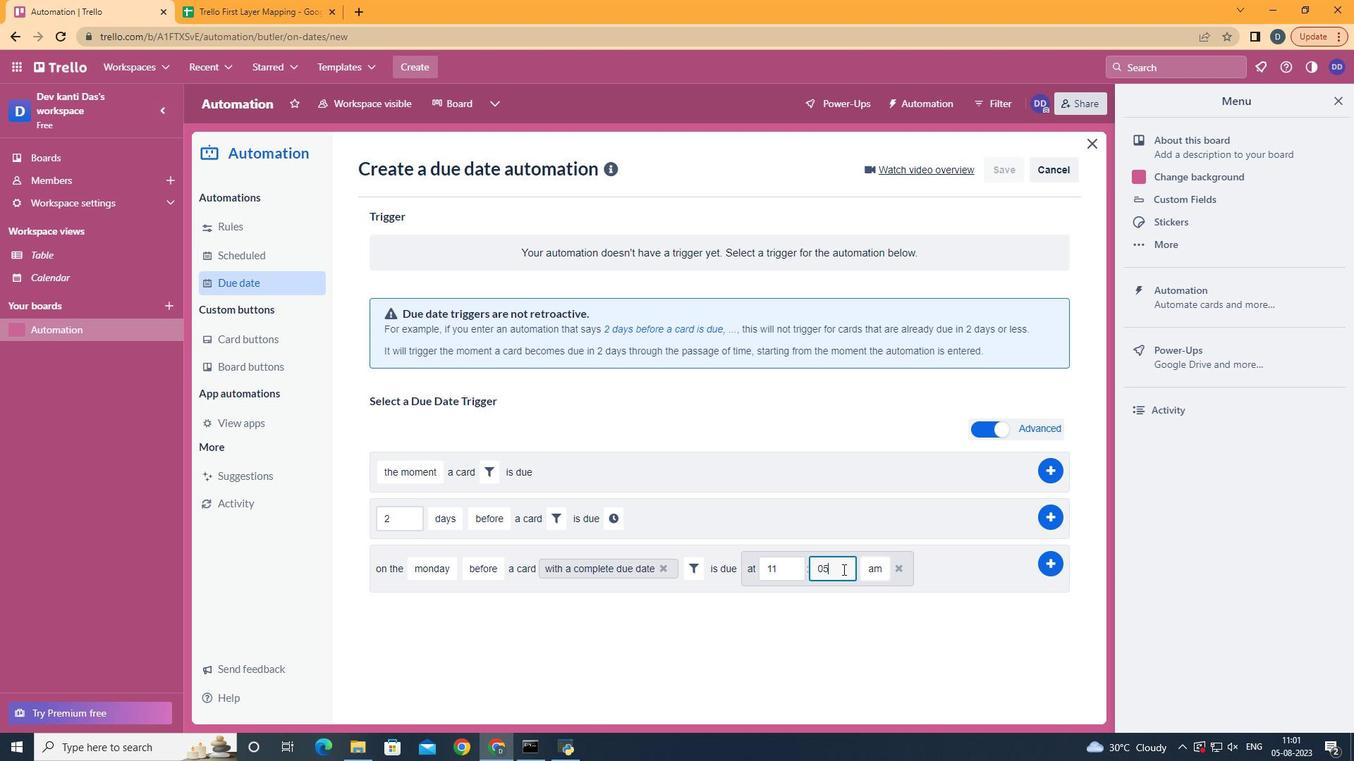 
Action: Key pressed <Key.backspace>0
Screenshot: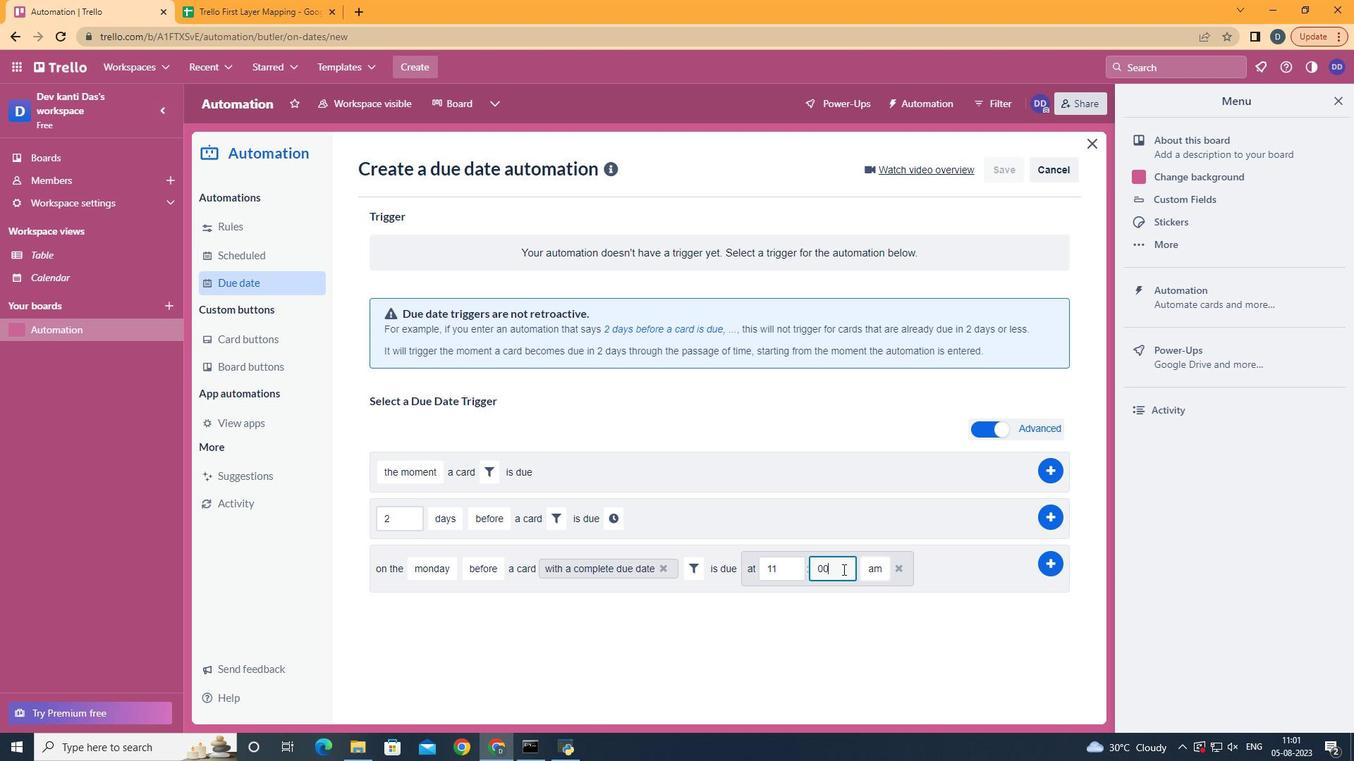 
Action: Mouse moved to (1041, 558)
Screenshot: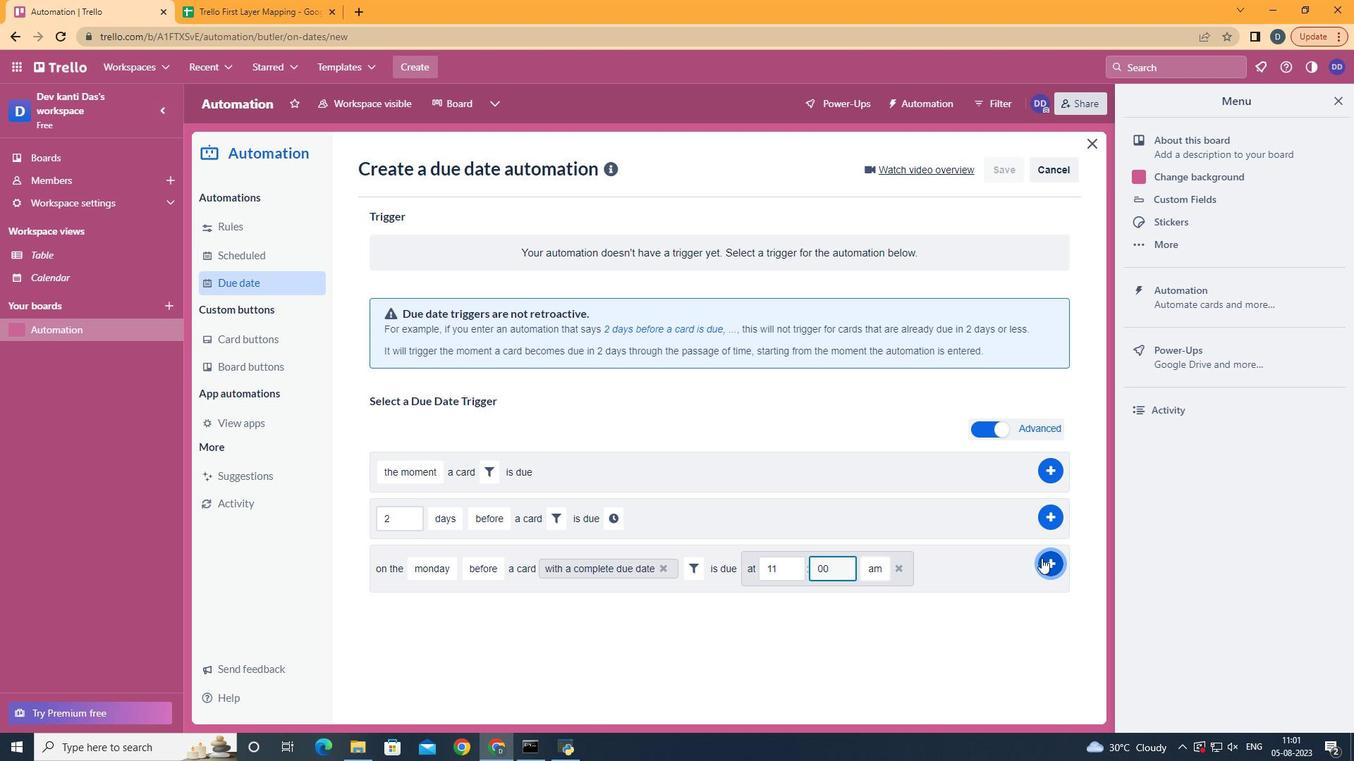
Action: Mouse pressed left at (1041, 558)
Screenshot: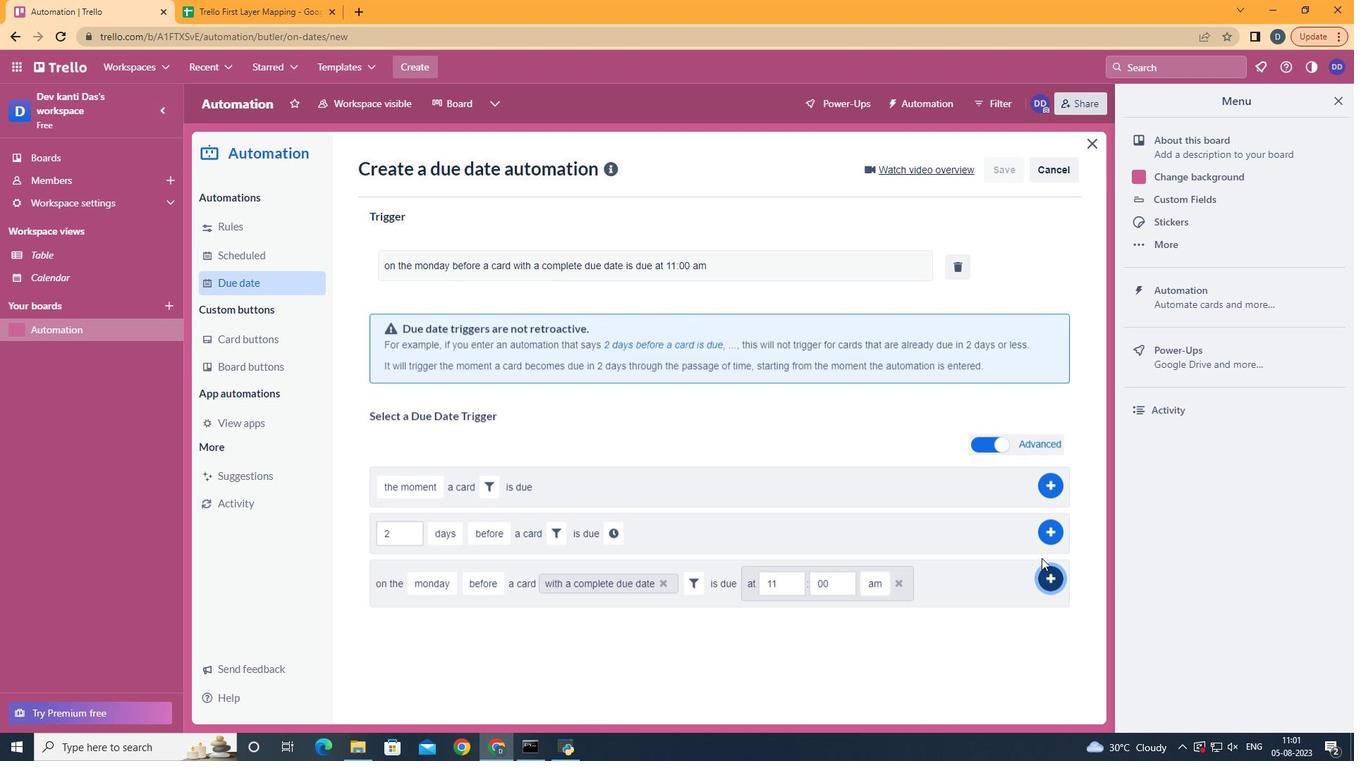 
Action: Mouse moved to (735, 292)
Screenshot: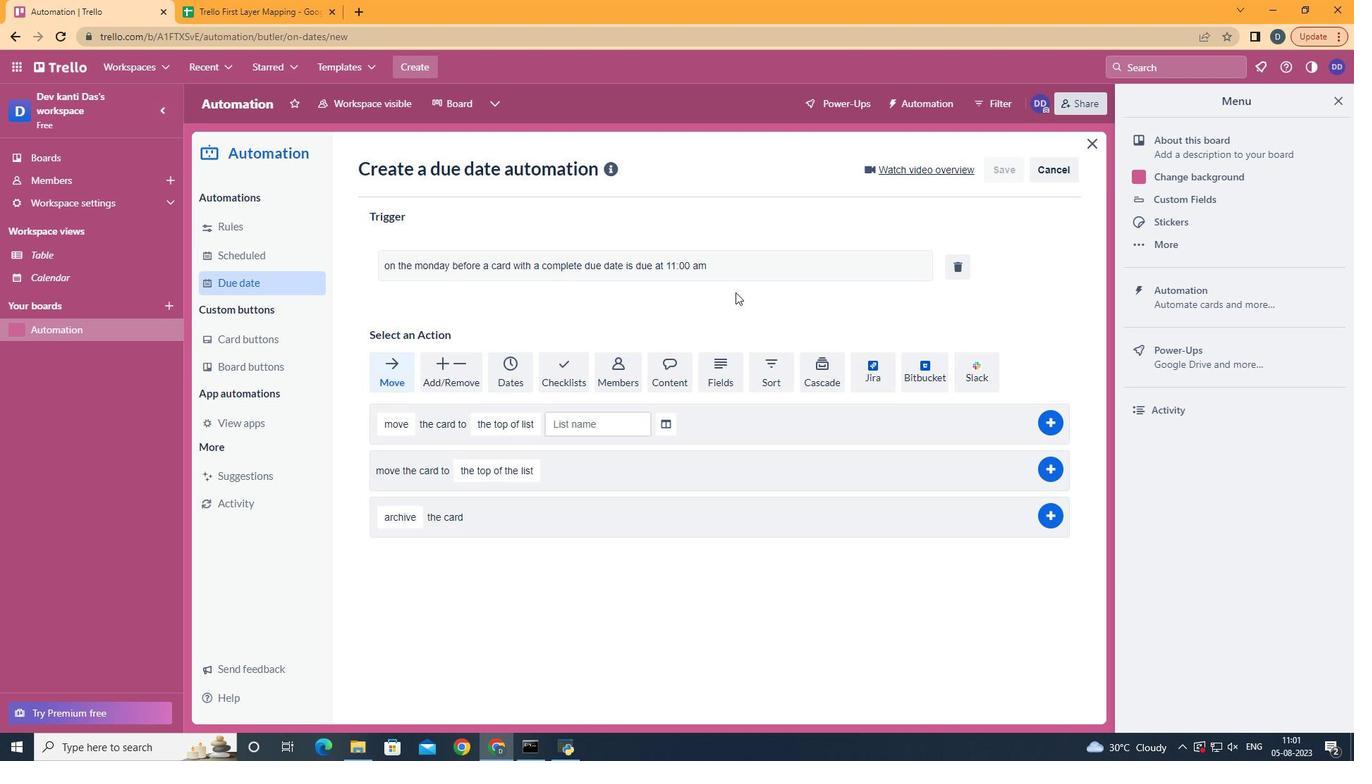
